 Task: For heading Arial Rounded MT Bold with Underline.  font size for heading26,  'Change the font style of data to'Browallia New.  and font size to 18,  Change the alignment of both headline & data to Align middle & Align Text left.  In the sheet  Financial Tracking Tool
Action: Mouse moved to (90, 142)
Screenshot: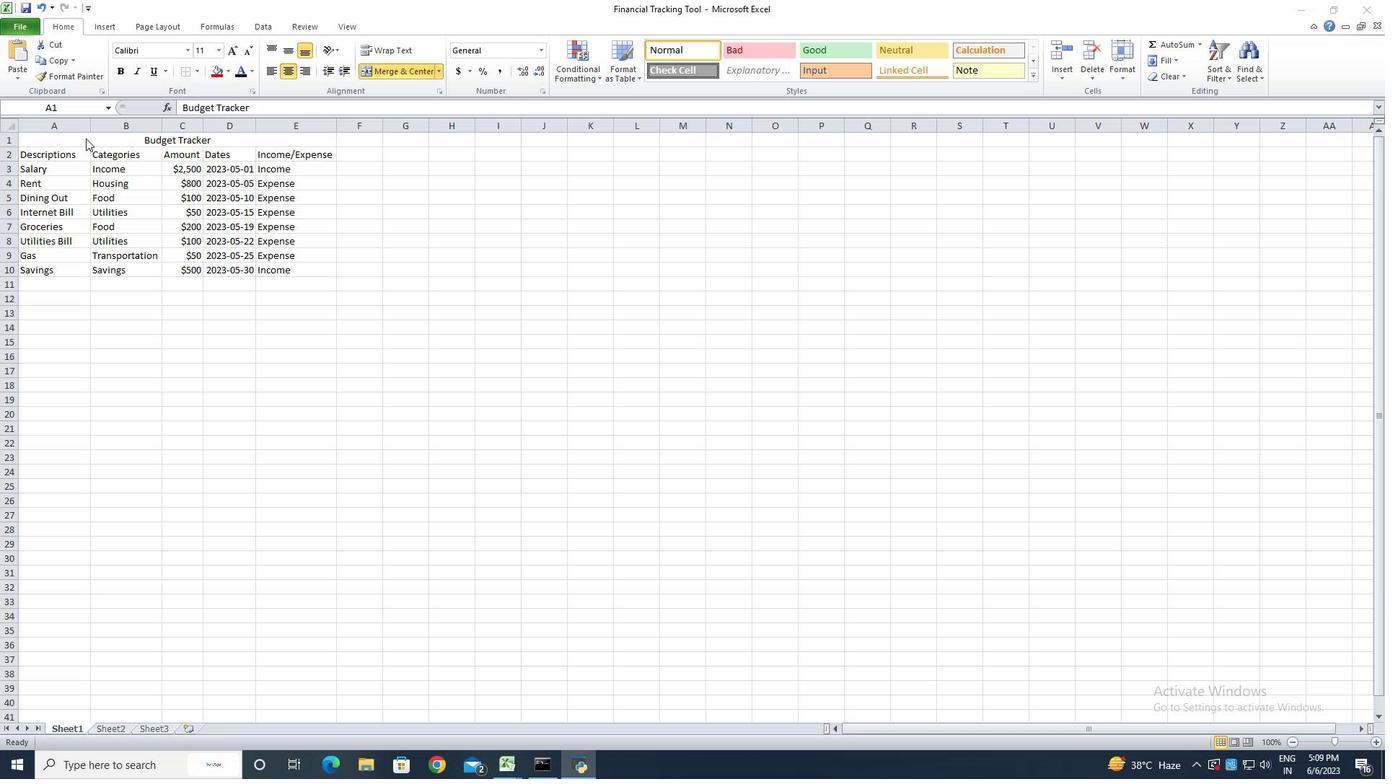 
Action: Mouse pressed left at (90, 142)
Screenshot: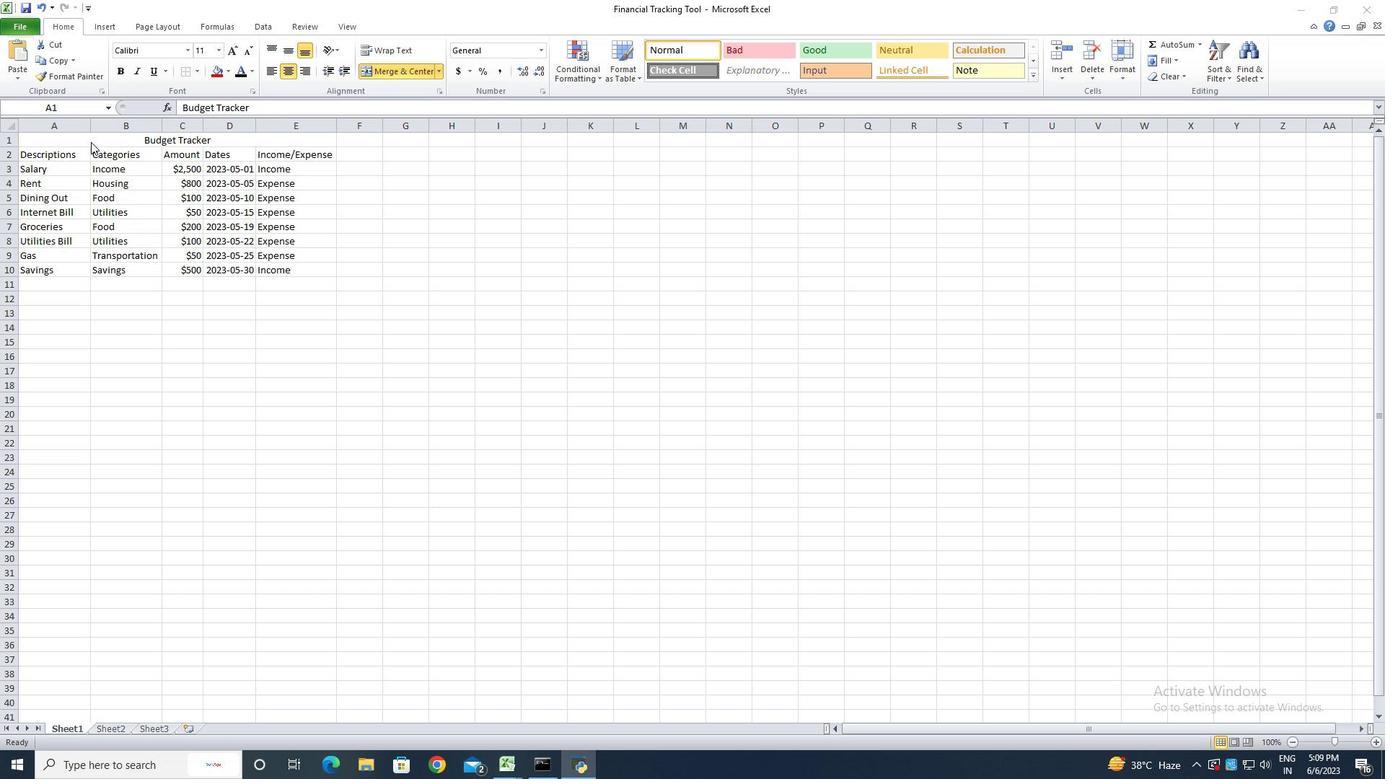 
Action: Mouse moved to (186, 51)
Screenshot: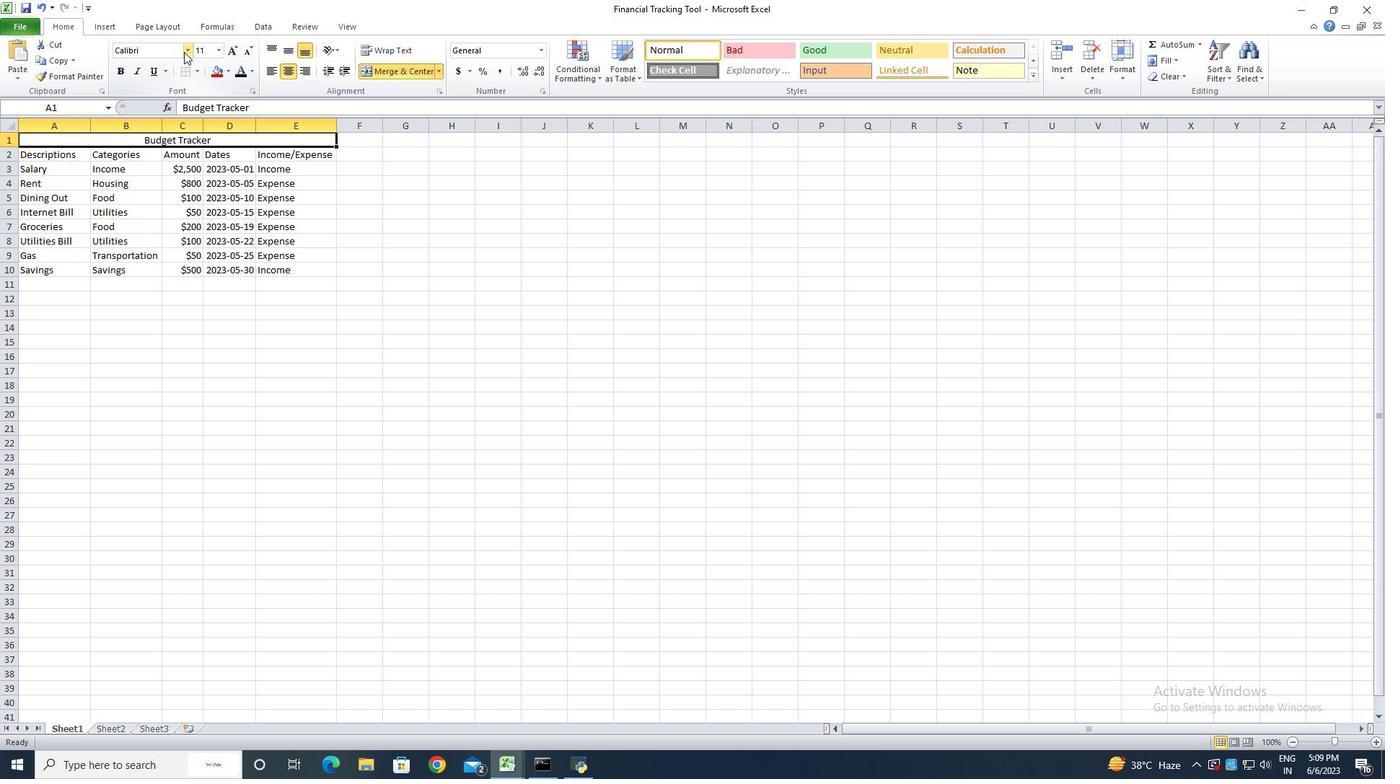 
Action: Mouse pressed left at (186, 51)
Screenshot: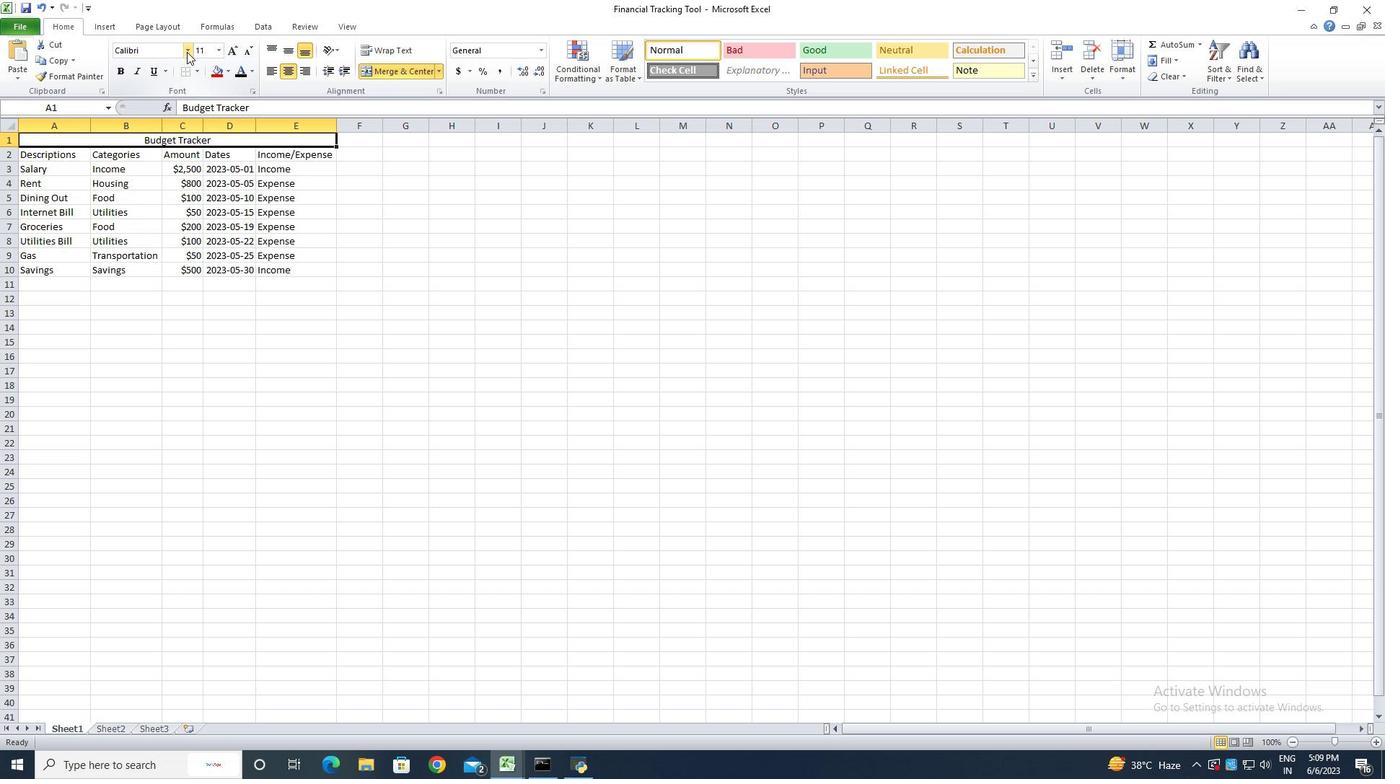 
Action: Mouse moved to (160, 164)
Screenshot: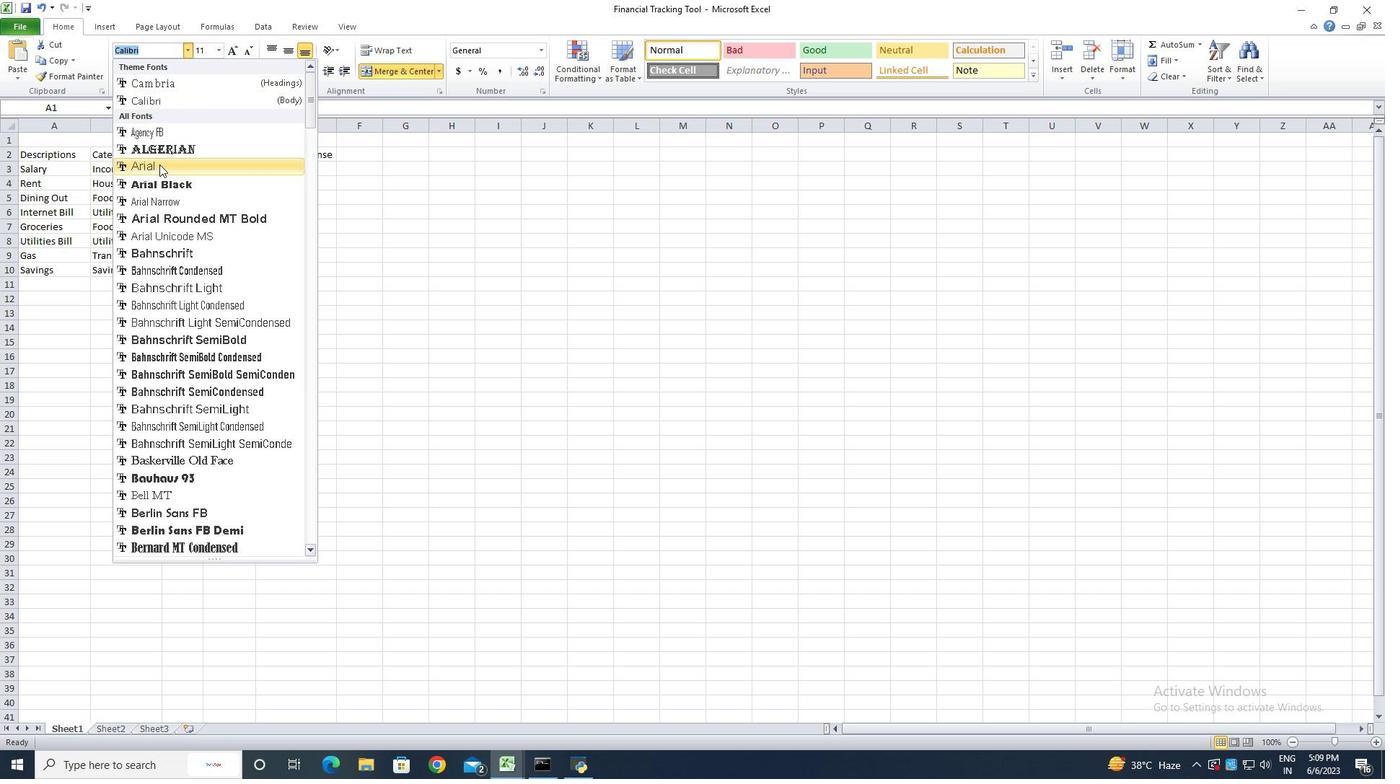 
Action: Mouse pressed left at (160, 164)
Screenshot: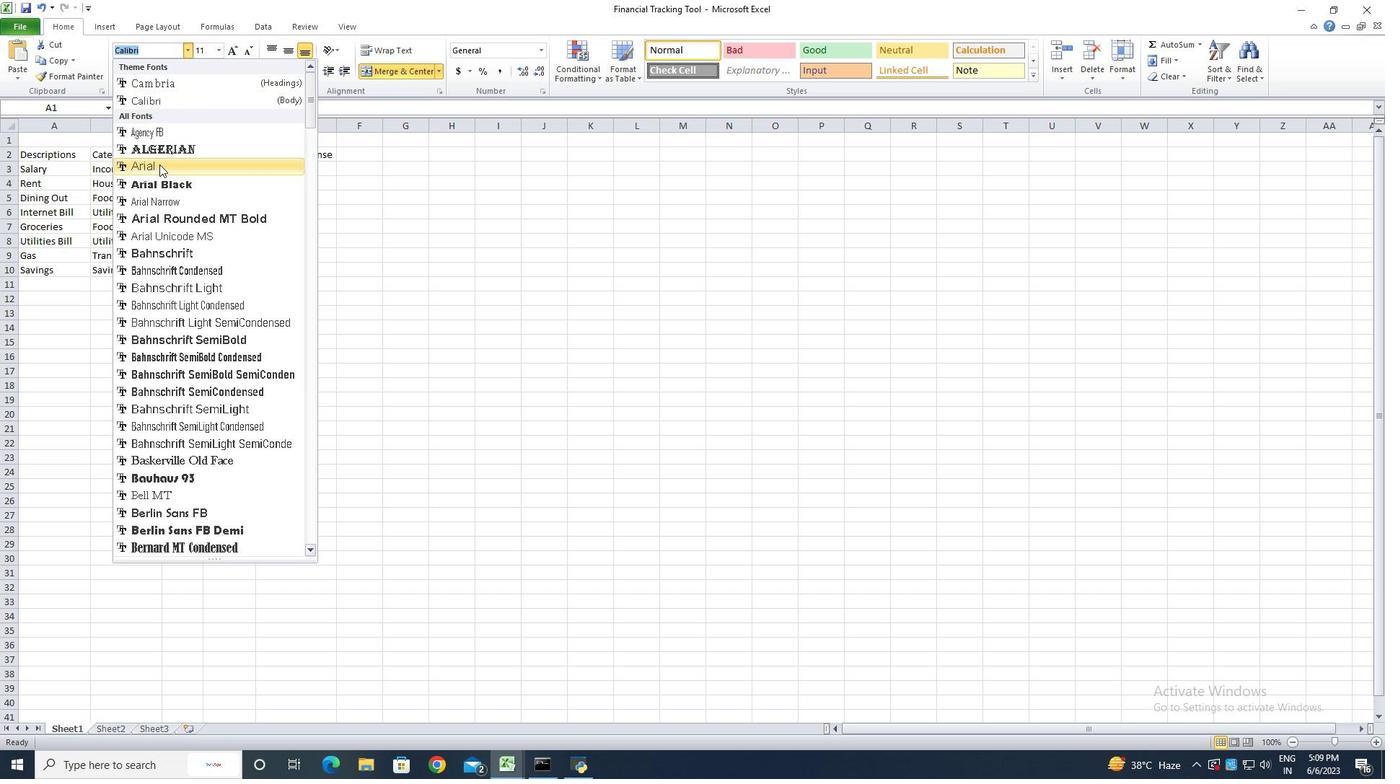 
Action: Mouse moved to (182, 53)
Screenshot: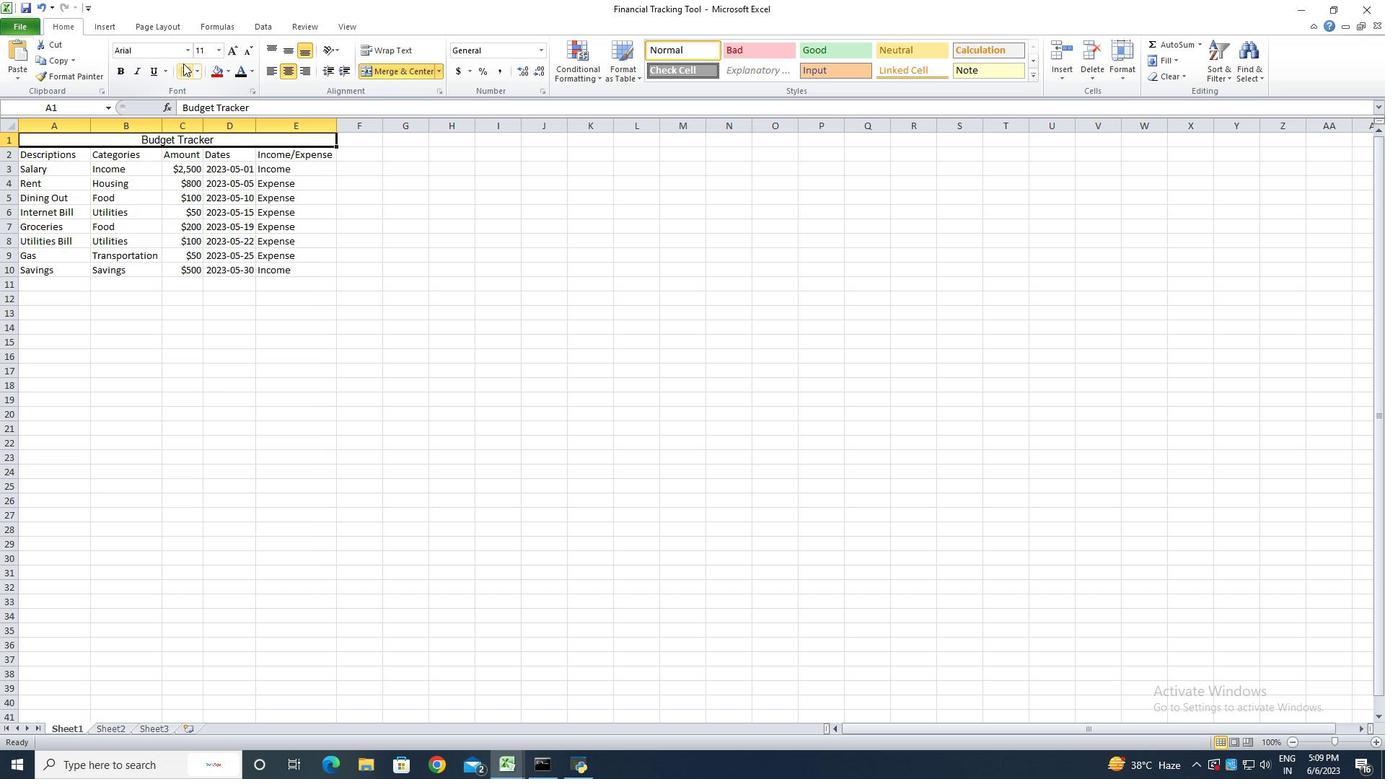 
Action: Mouse pressed left at (182, 53)
Screenshot: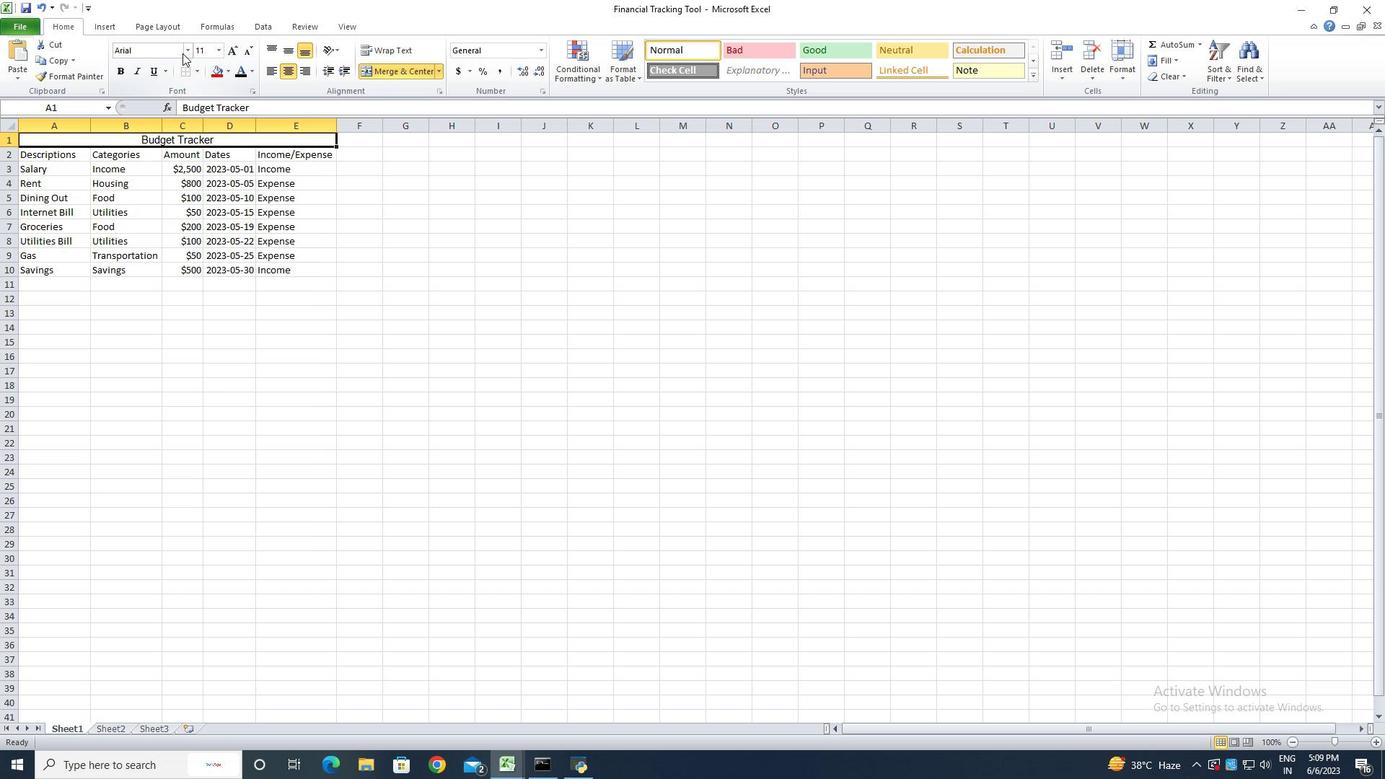 
Action: Mouse moved to (185, 49)
Screenshot: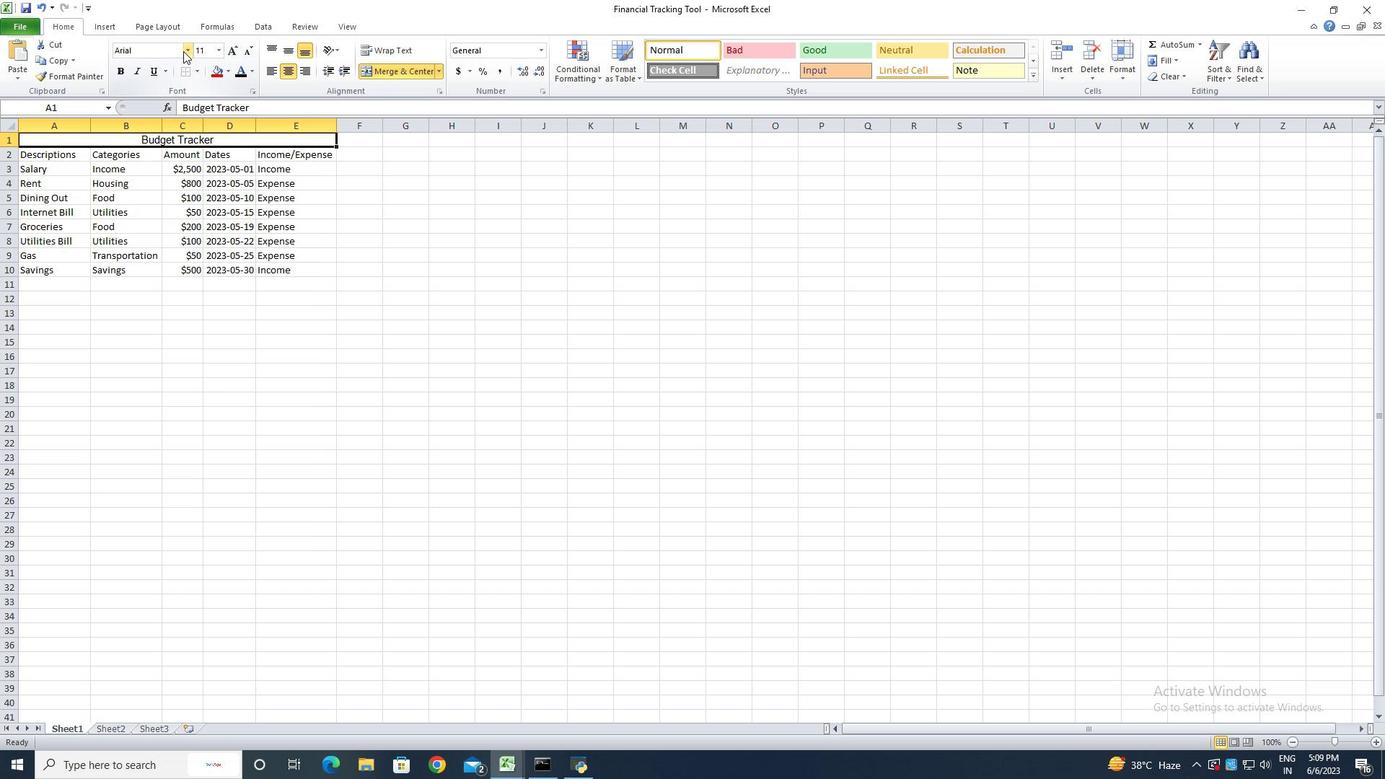 
Action: Mouse pressed left at (185, 49)
Screenshot: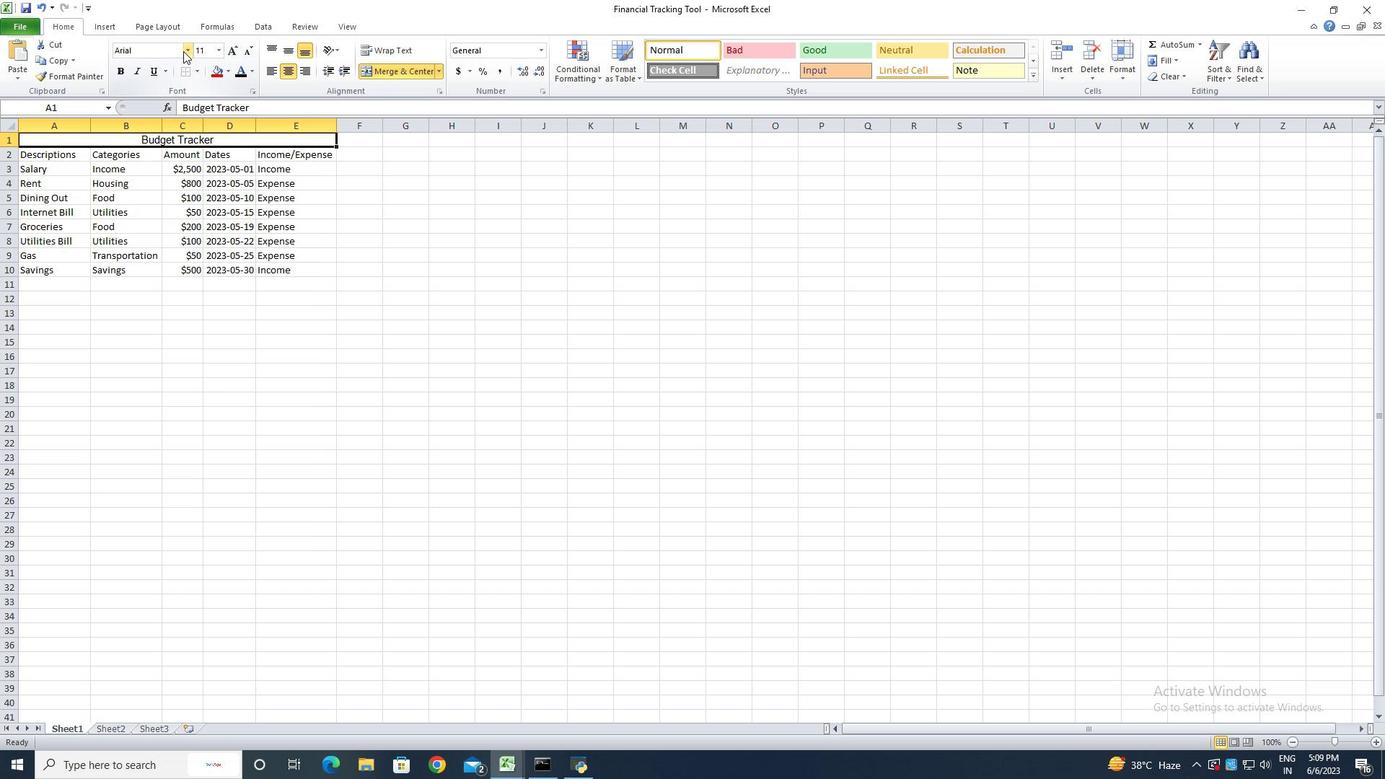 
Action: Mouse moved to (200, 220)
Screenshot: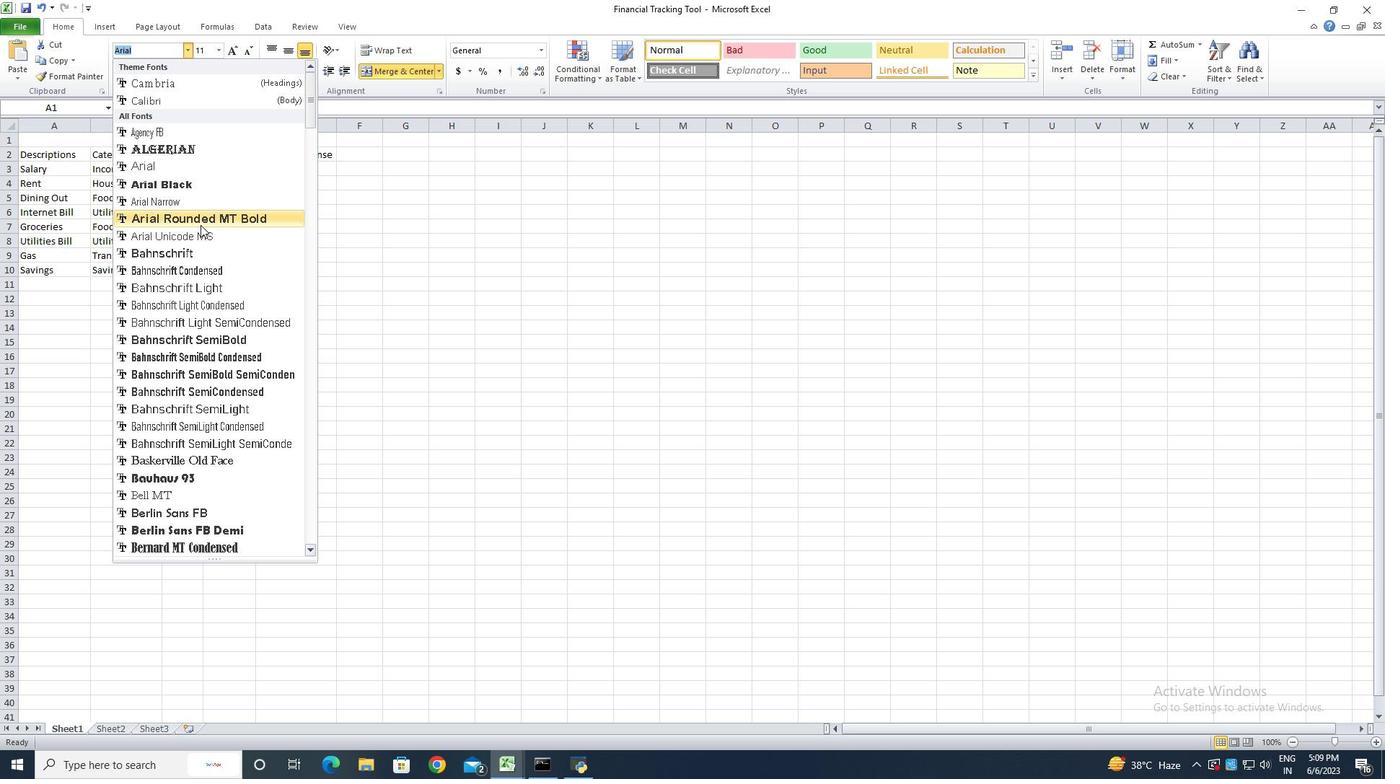 
Action: Mouse pressed left at (200, 220)
Screenshot: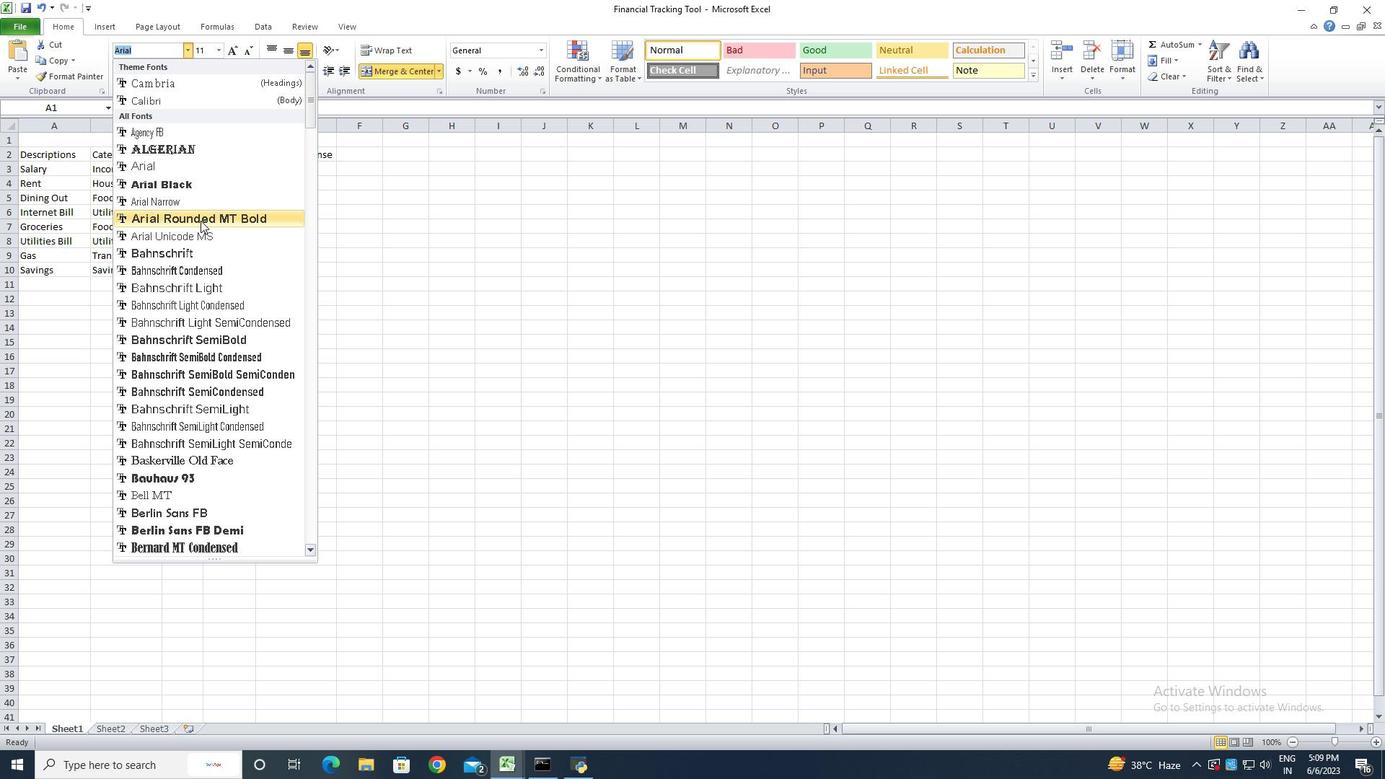 
Action: Mouse moved to (235, 49)
Screenshot: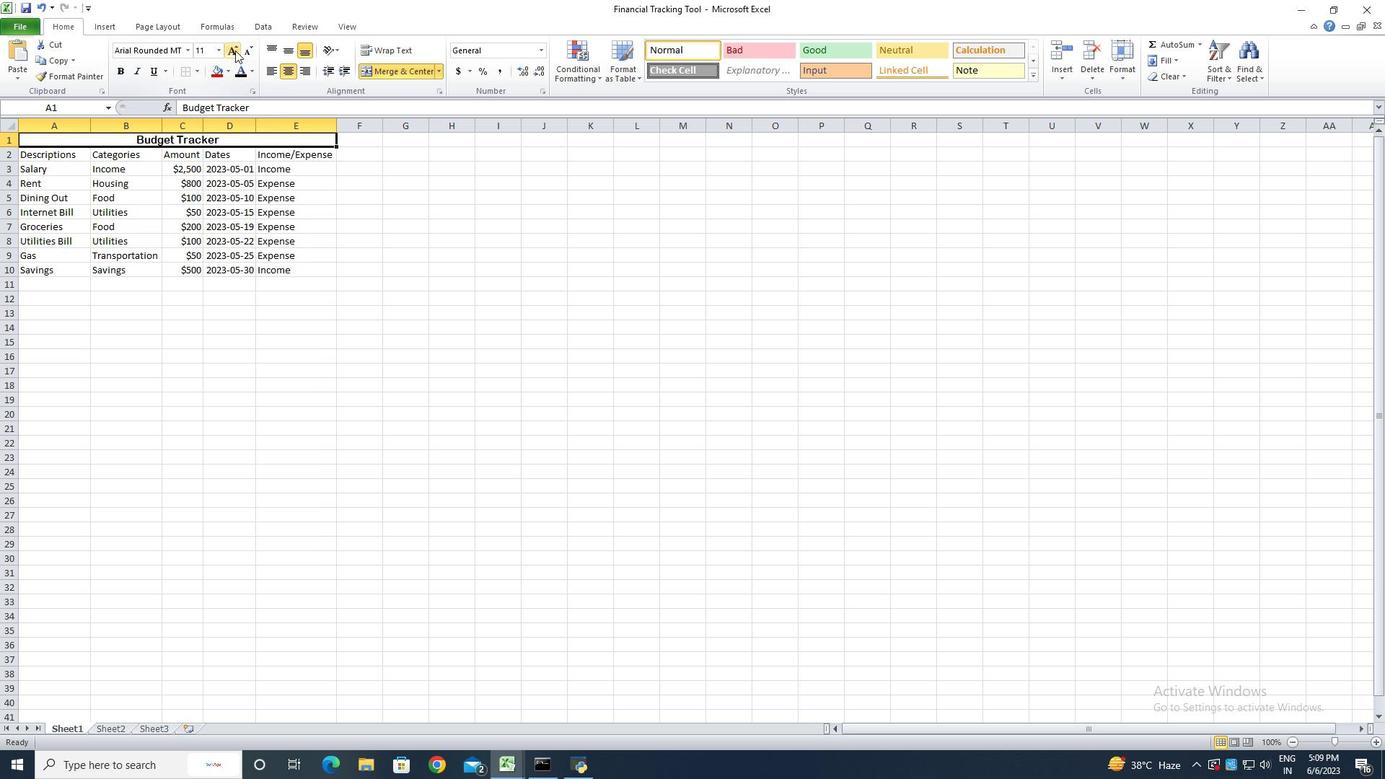 
Action: Mouse pressed left at (235, 49)
Screenshot: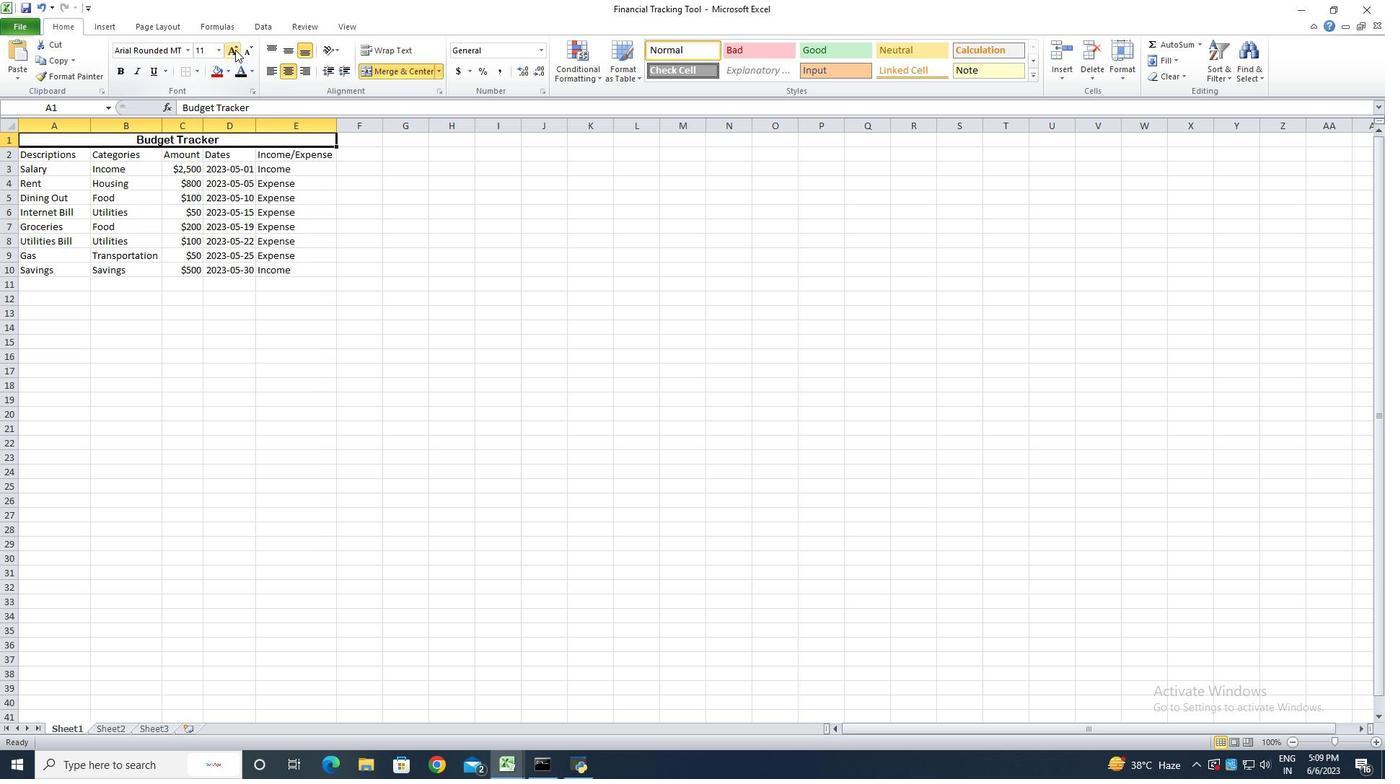 
Action: Mouse pressed left at (235, 49)
Screenshot: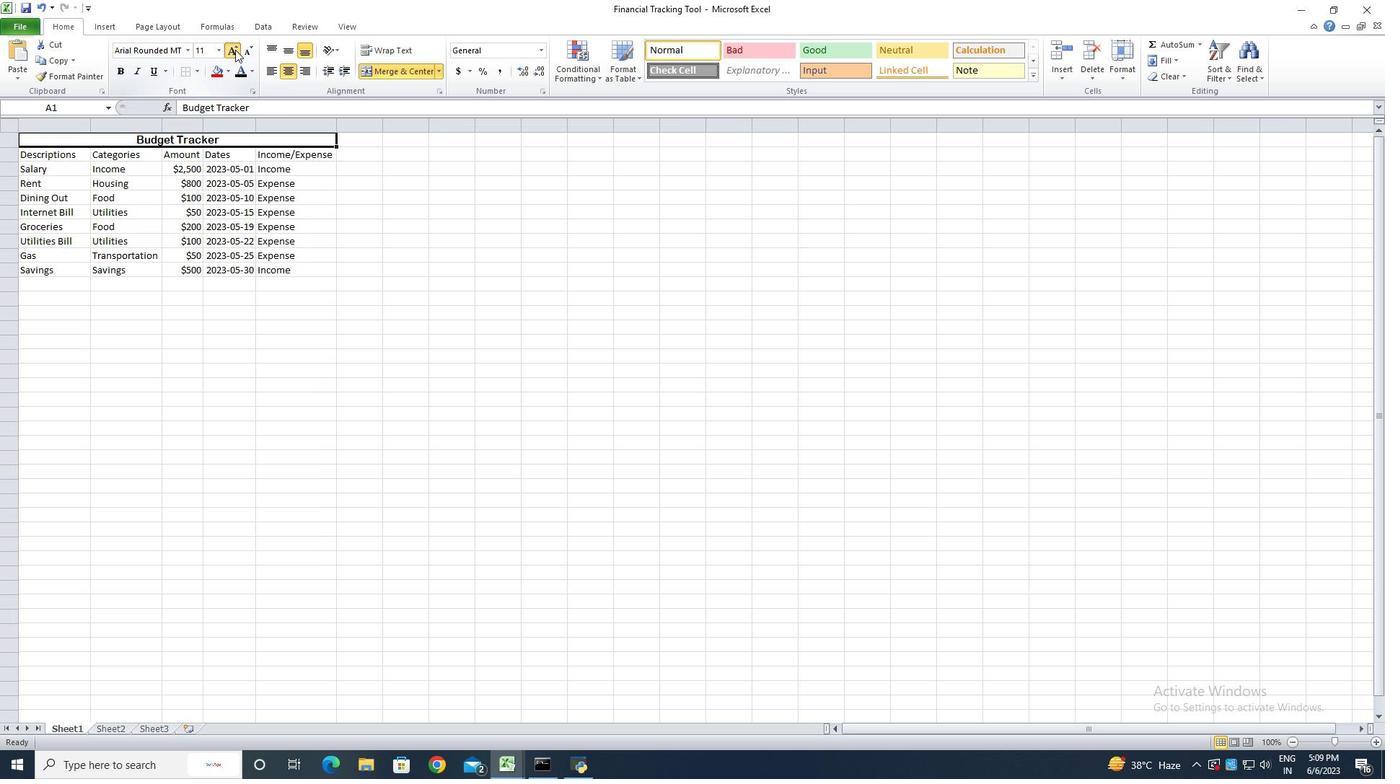 
Action: Mouse pressed left at (235, 49)
Screenshot: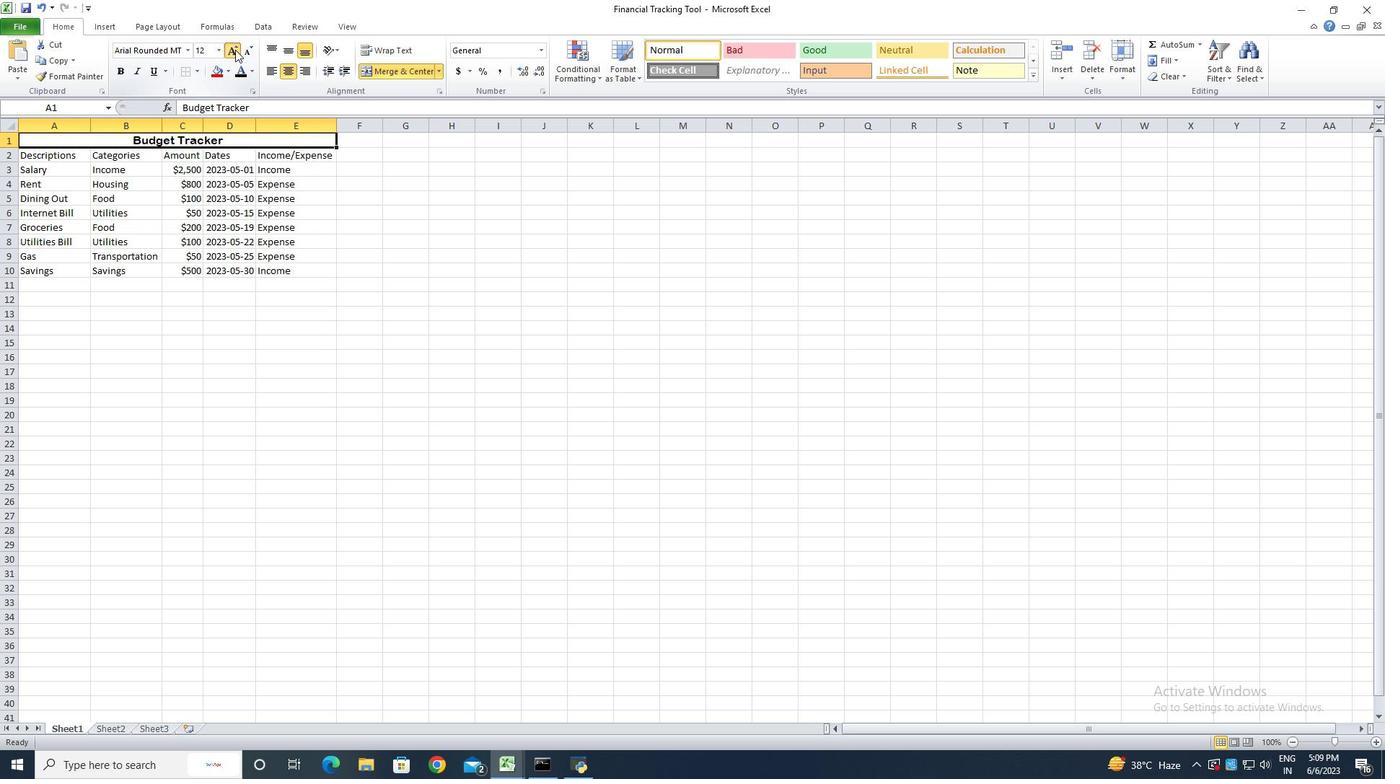 
Action: Mouse moved to (236, 49)
Screenshot: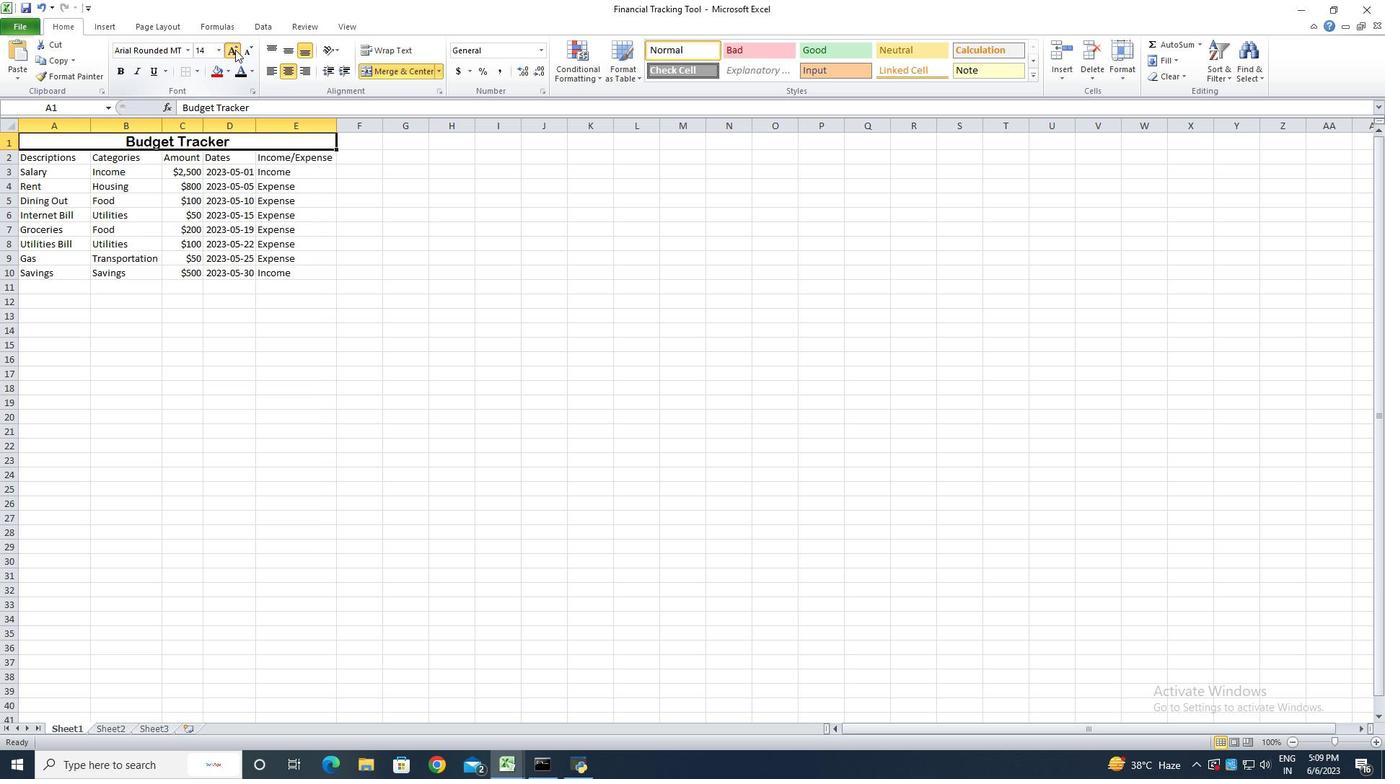 
Action: Mouse pressed left at (236, 49)
Screenshot: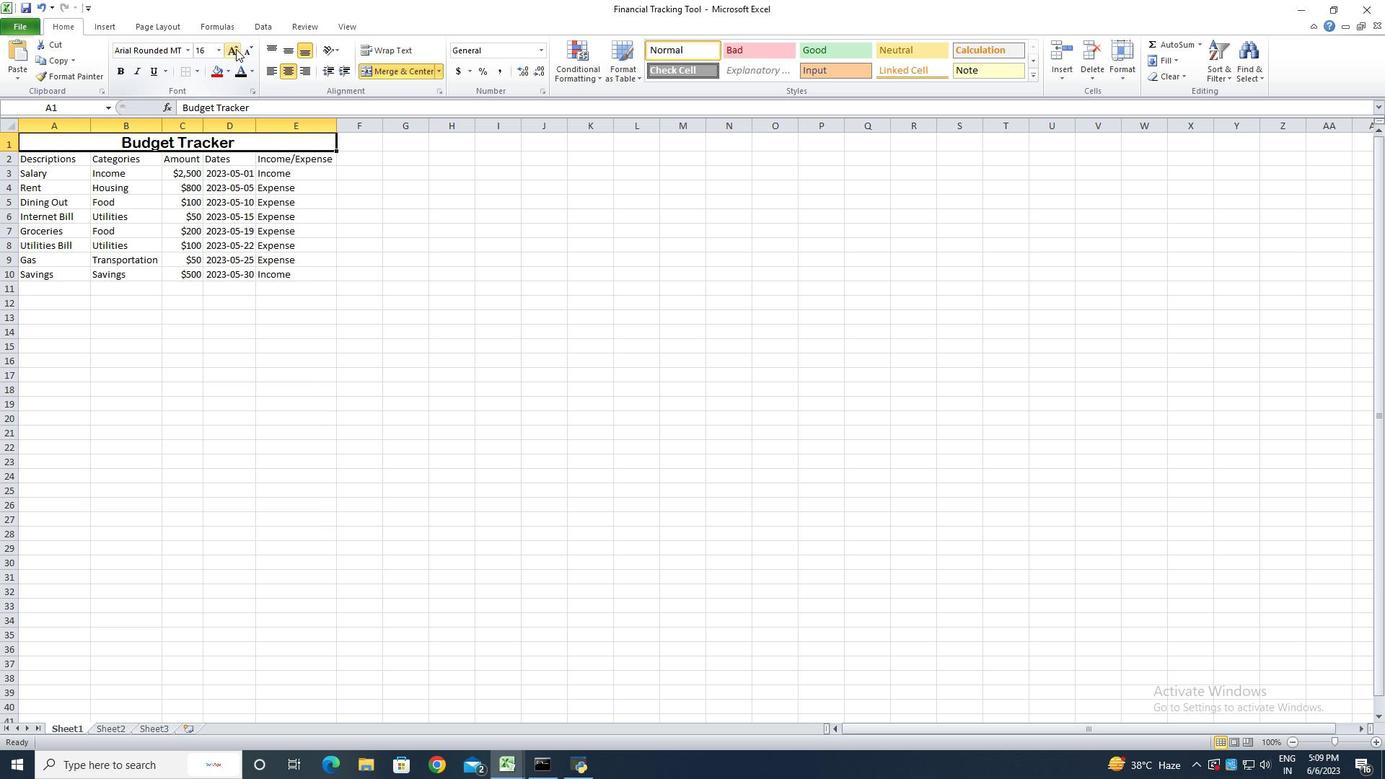 
Action: Mouse pressed left at (236, 49)
Screenshot: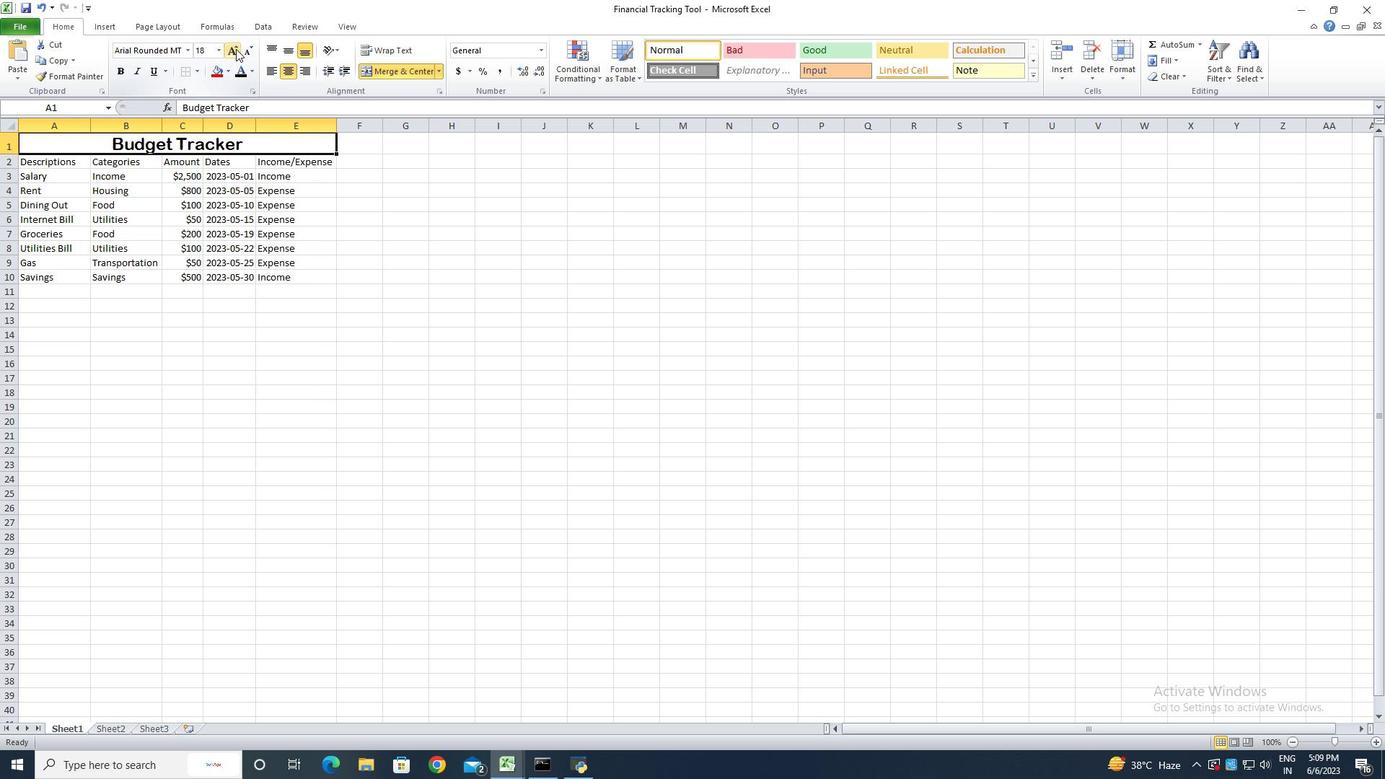 
Action: Mouse pressed left at (236, 49)
Screenshot: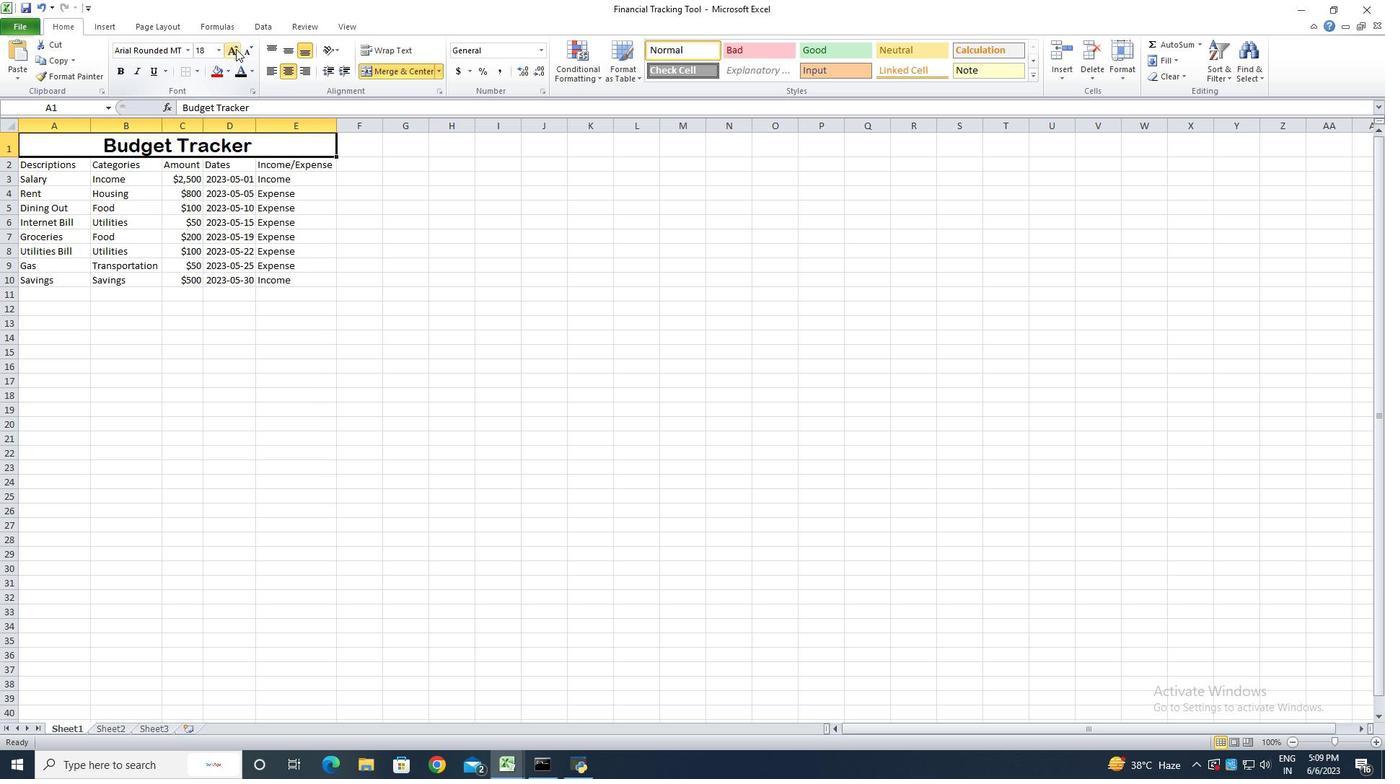 
Action: Mouse pressed left at (236, 49)
Screenshot: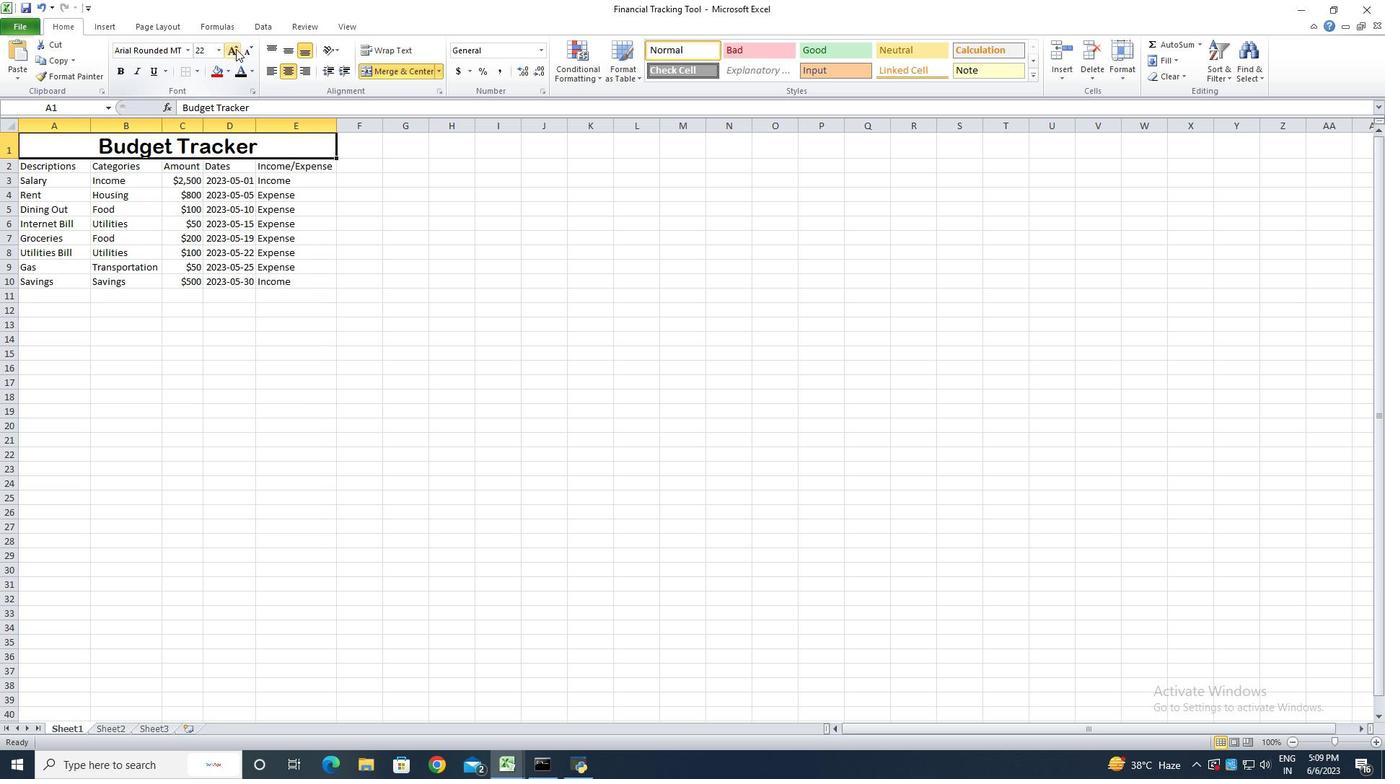 
Action: Mouse pressed left at (236, 49)
Screenshot: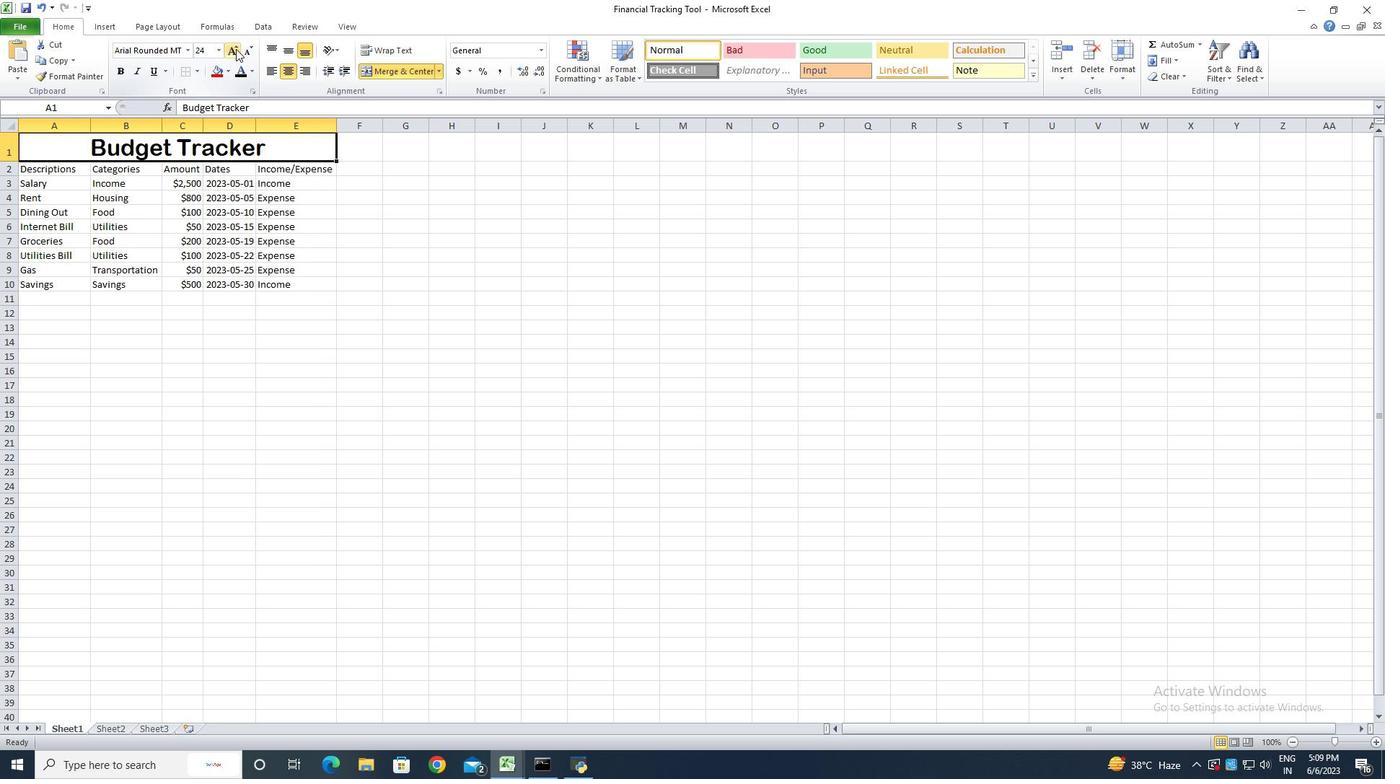 
Action: Mouse moved to (51, 175)
Screenshot: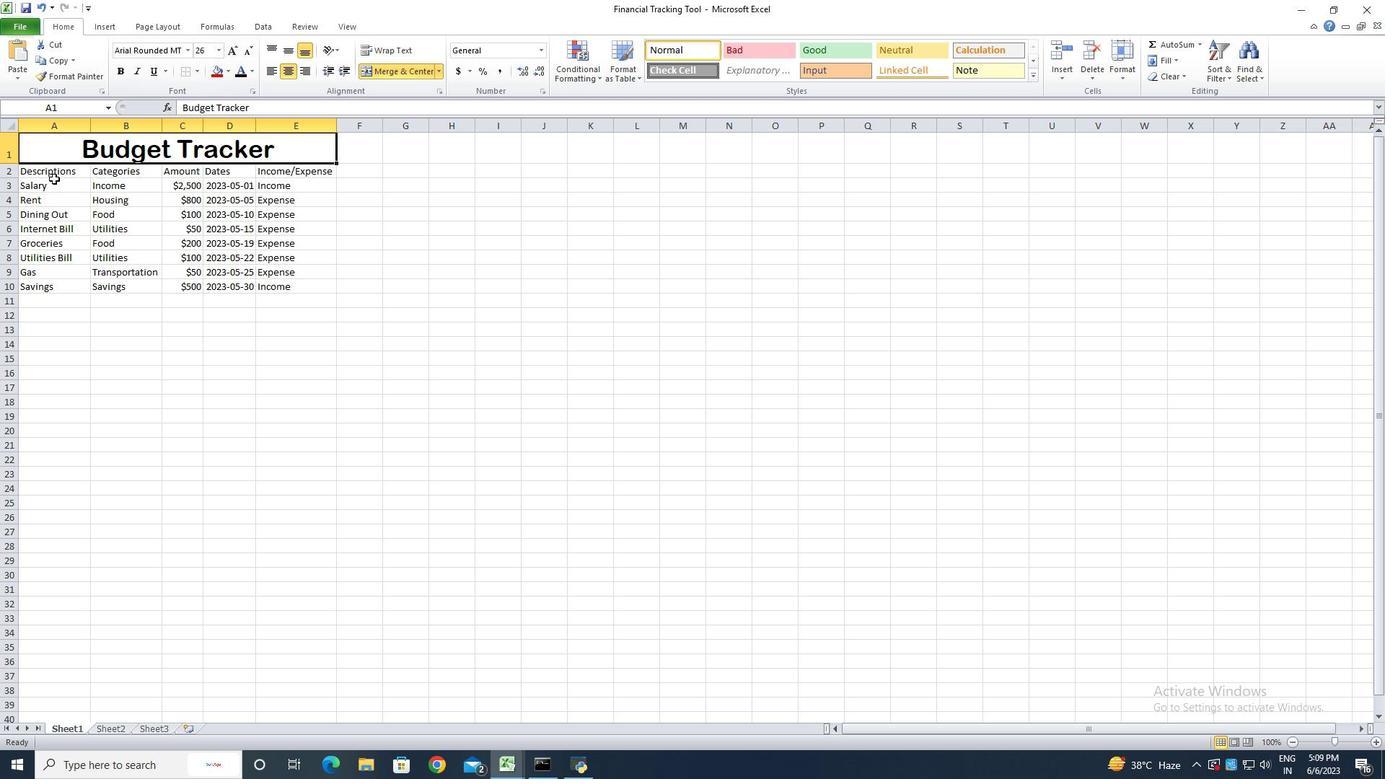 
Action: Mouse pressed left at (51, 175)
Screenshot: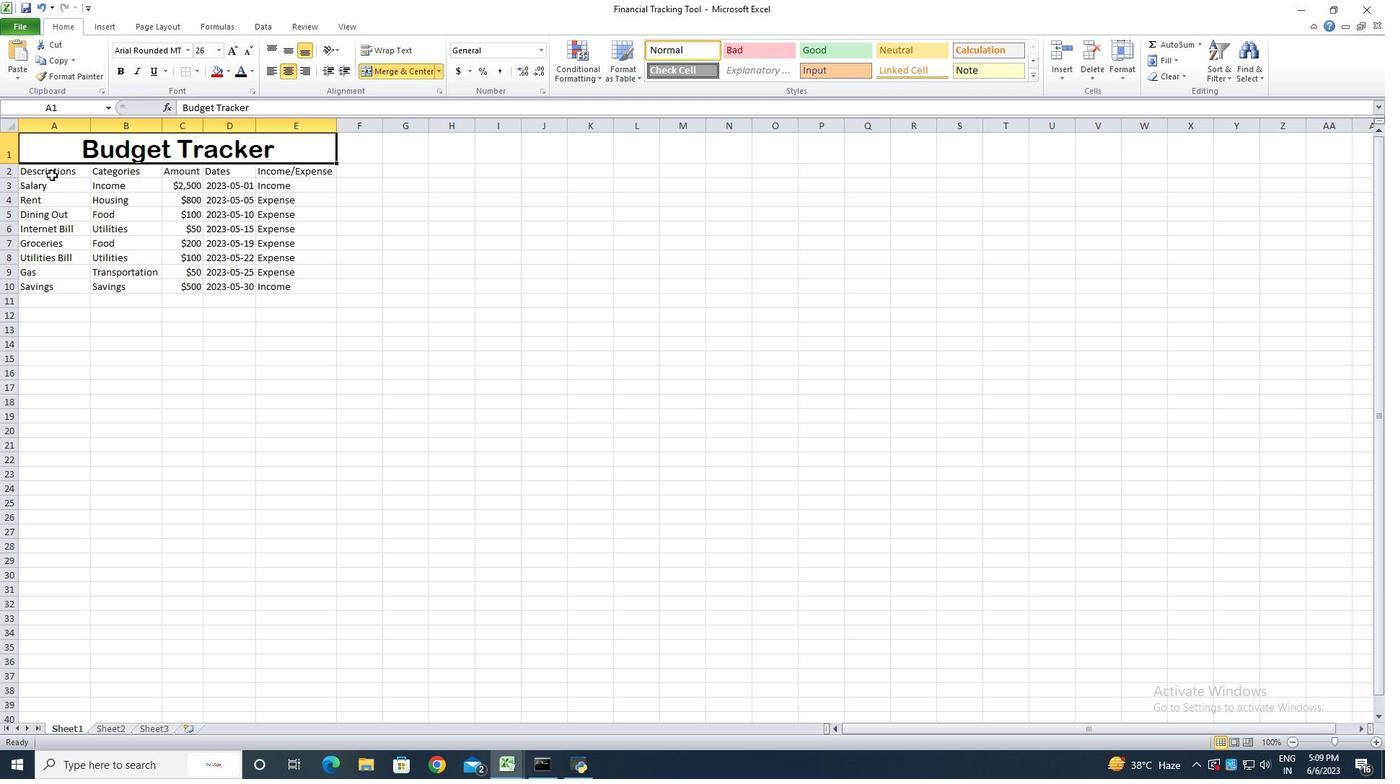 
Action: Mouse moved to (187, 56)
Screenshot: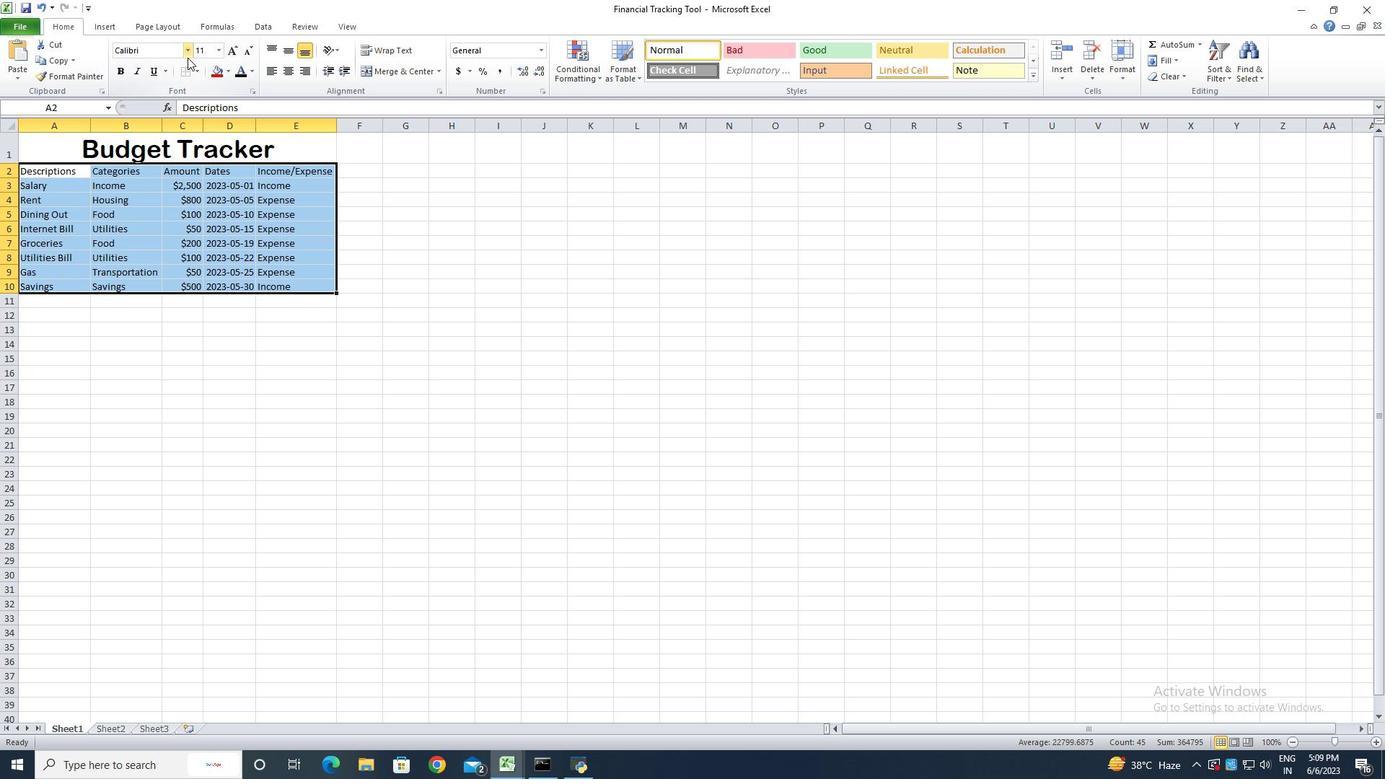 
Action: Mouse pressed left at (187, 56)
Screenshot: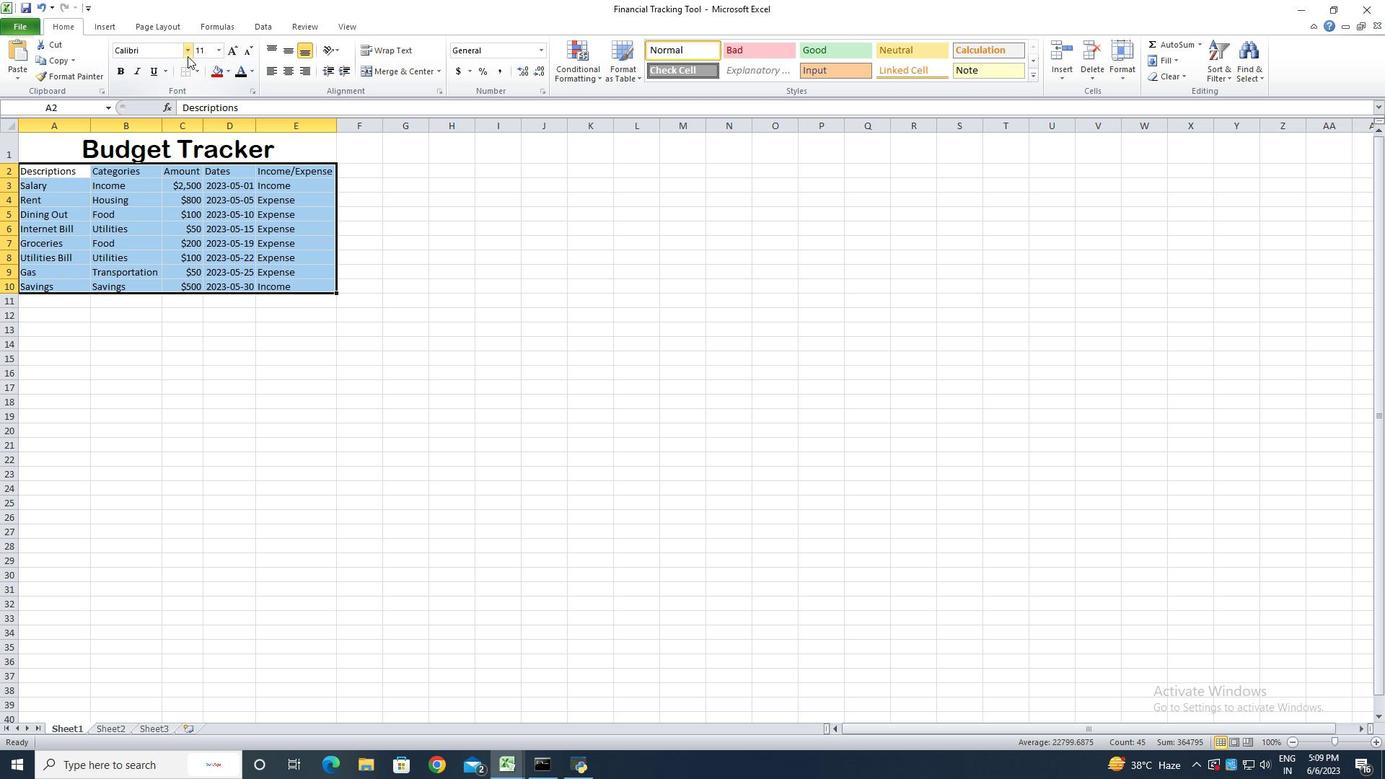 
Action: Mouse moved to (187, 54)
Screenshot: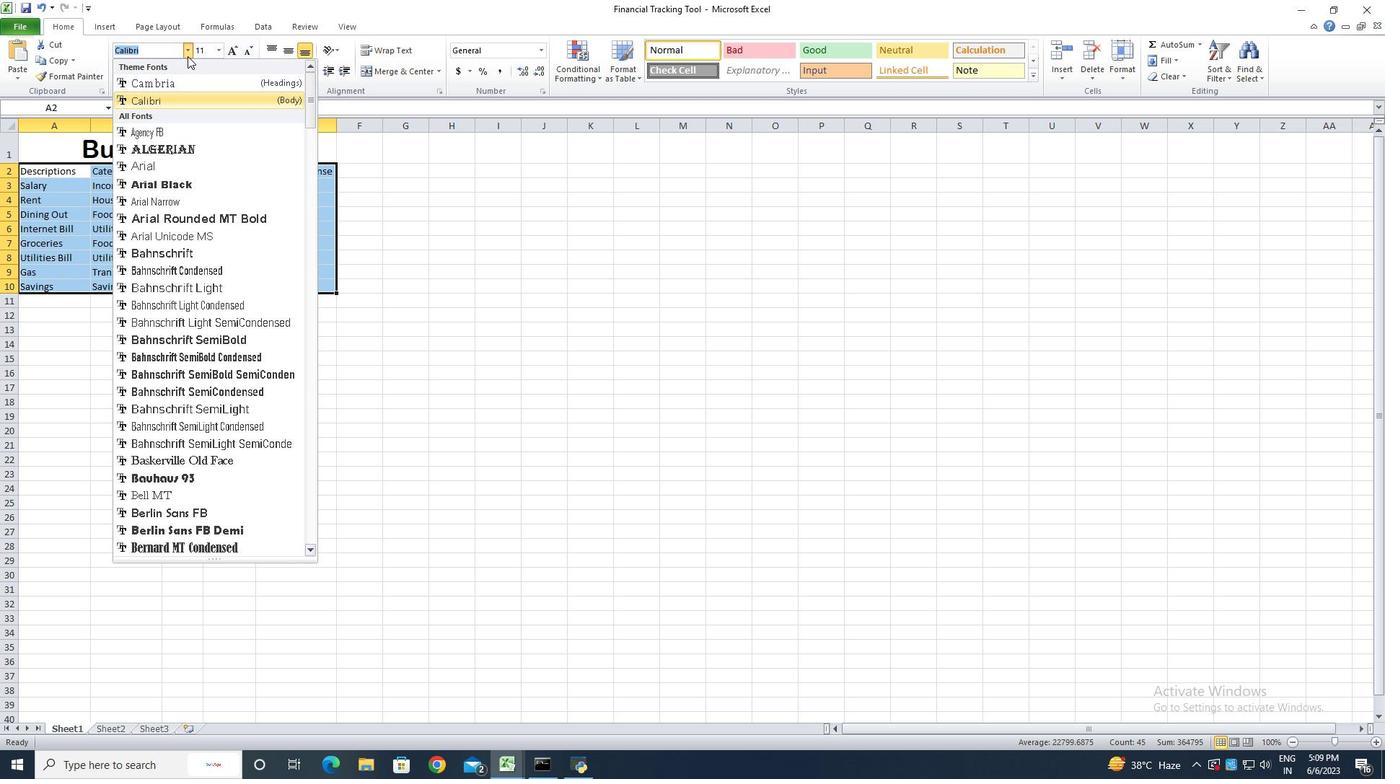 
Action: Key pressed <Key.shift>BRowallia<Key.space><Key.shift>New<Key.enter>
Screenshot: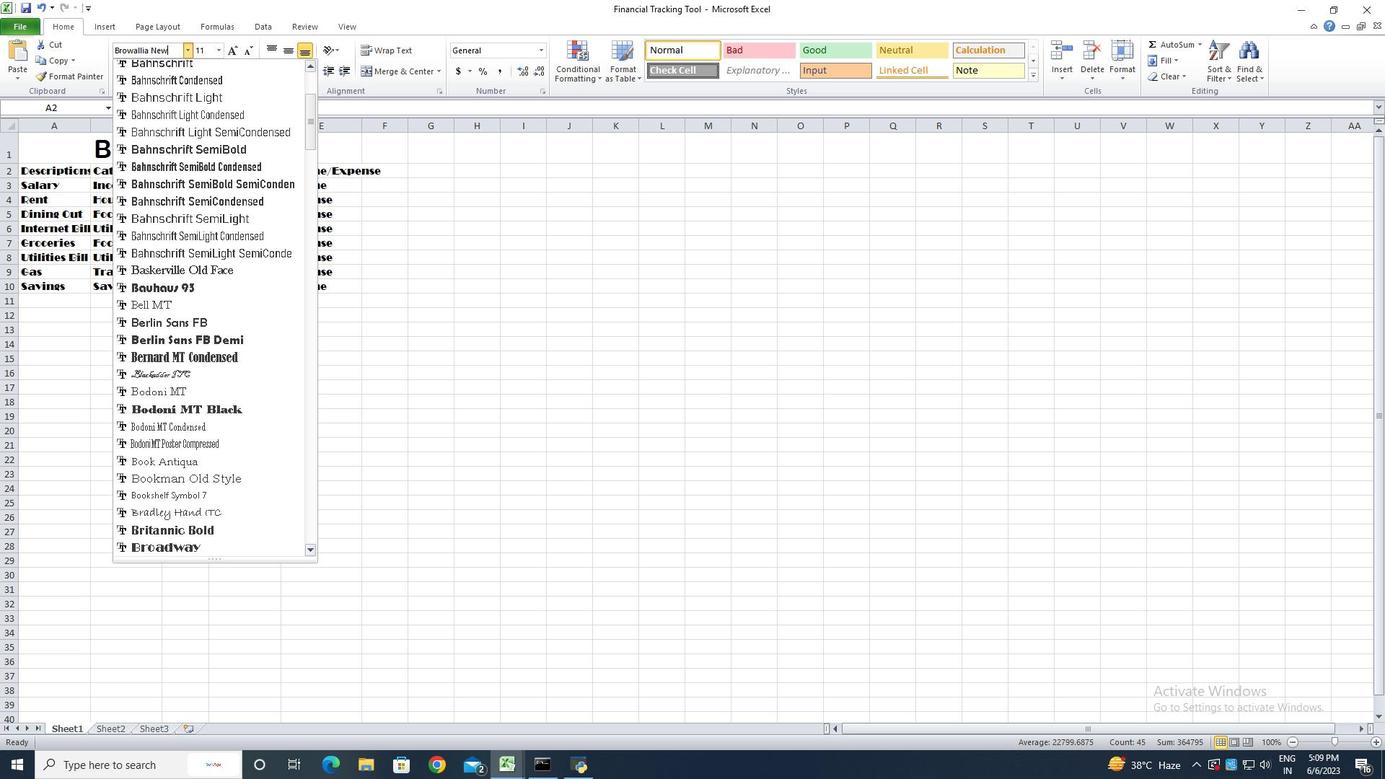 
Action: Mouse moved to (236, 54)
Screenshot: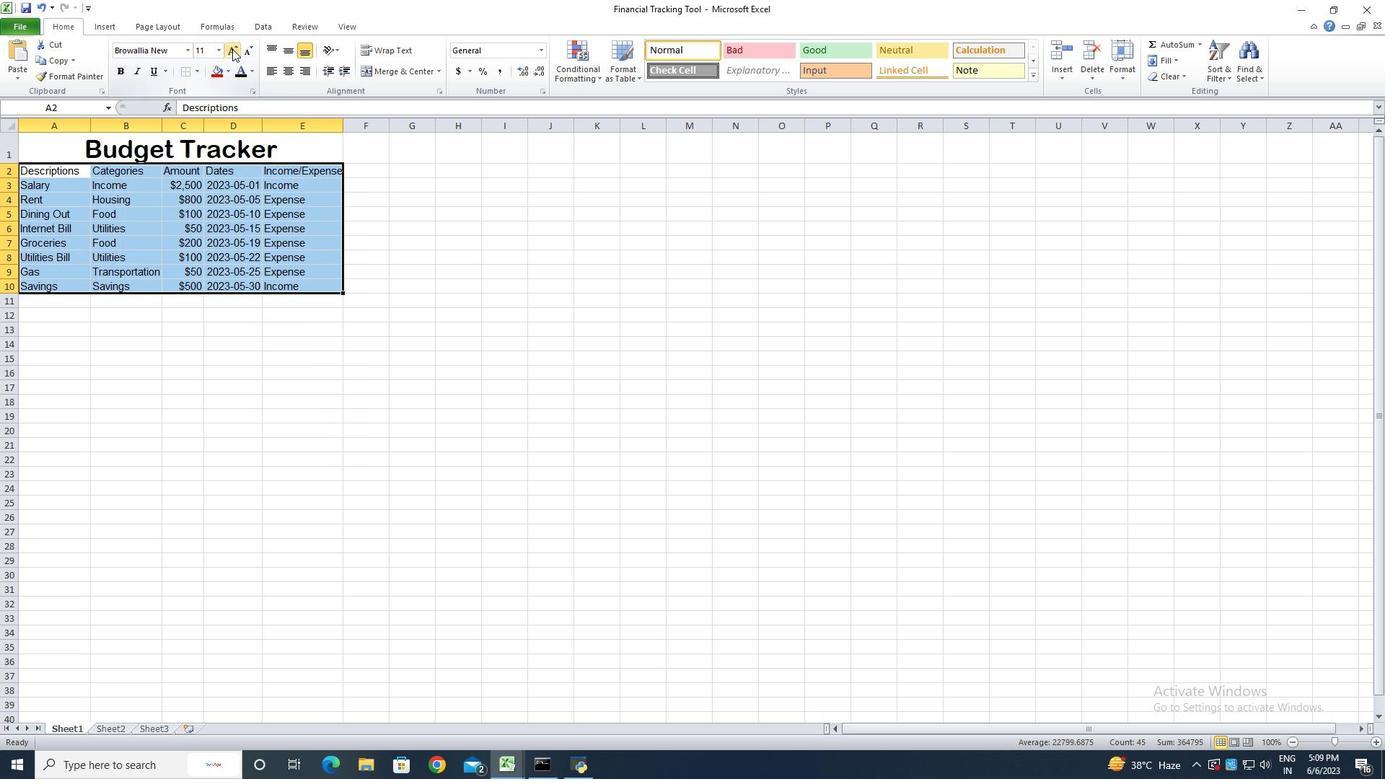 
Action: Mouse pressed left at (236, 54)
Screenshot: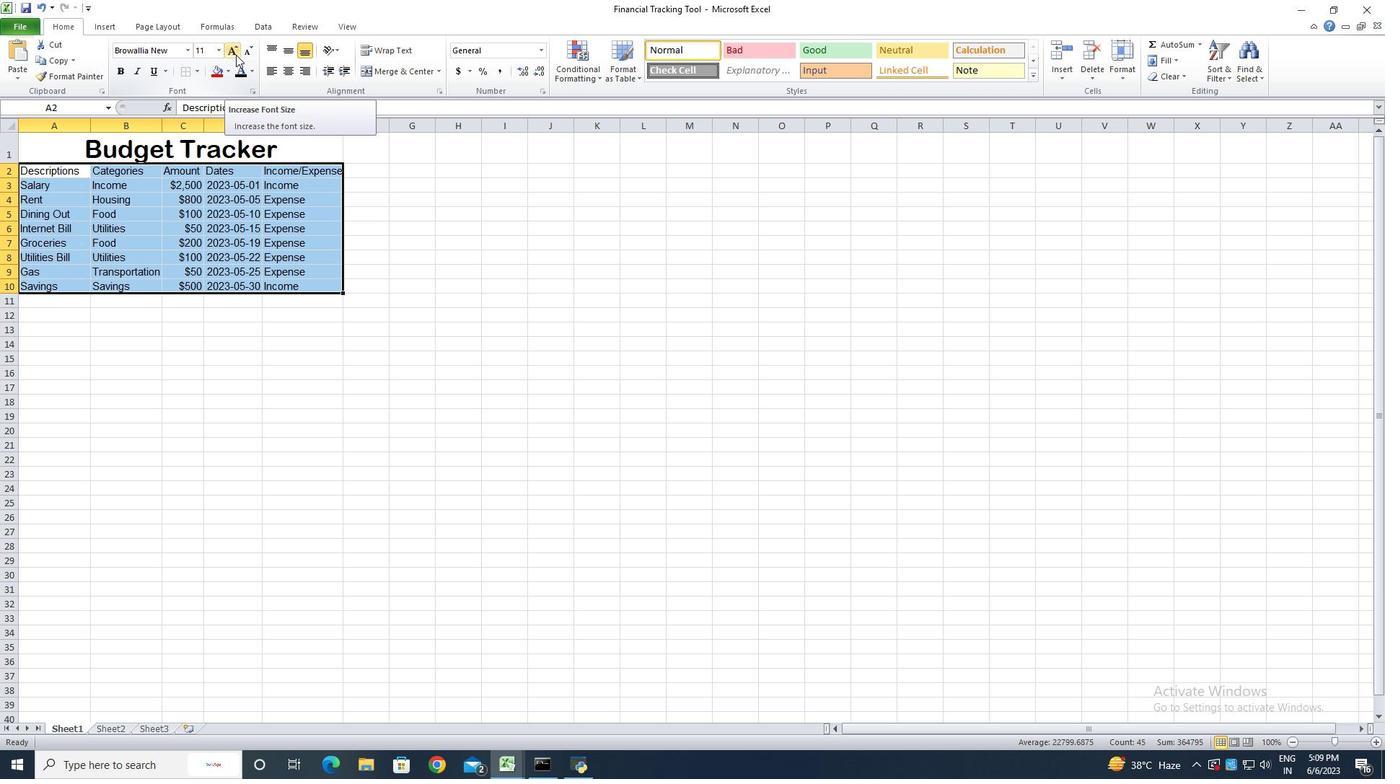
Action: Mouse pressed left at (236, 54)
Screenshot: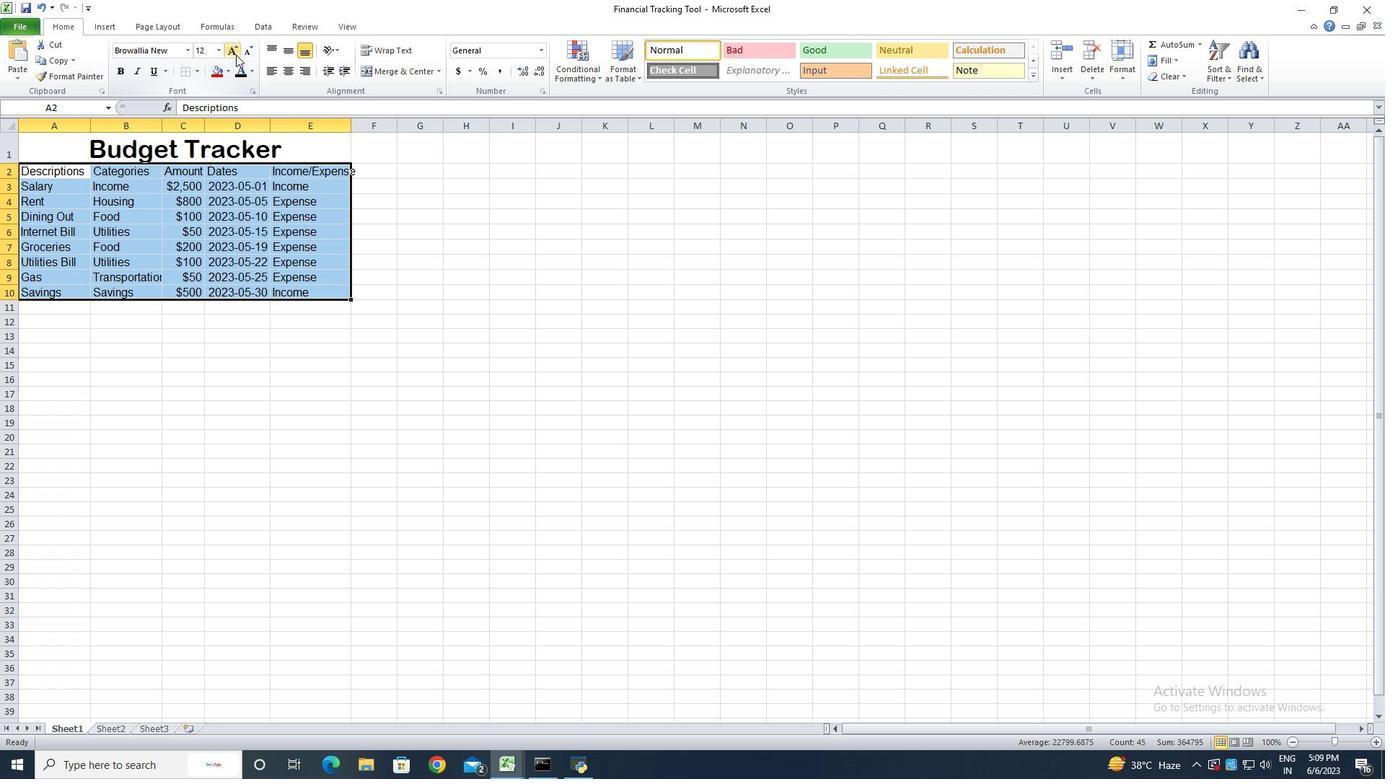 
Action: Mouse pressed left at (236, 54)
Screenshot: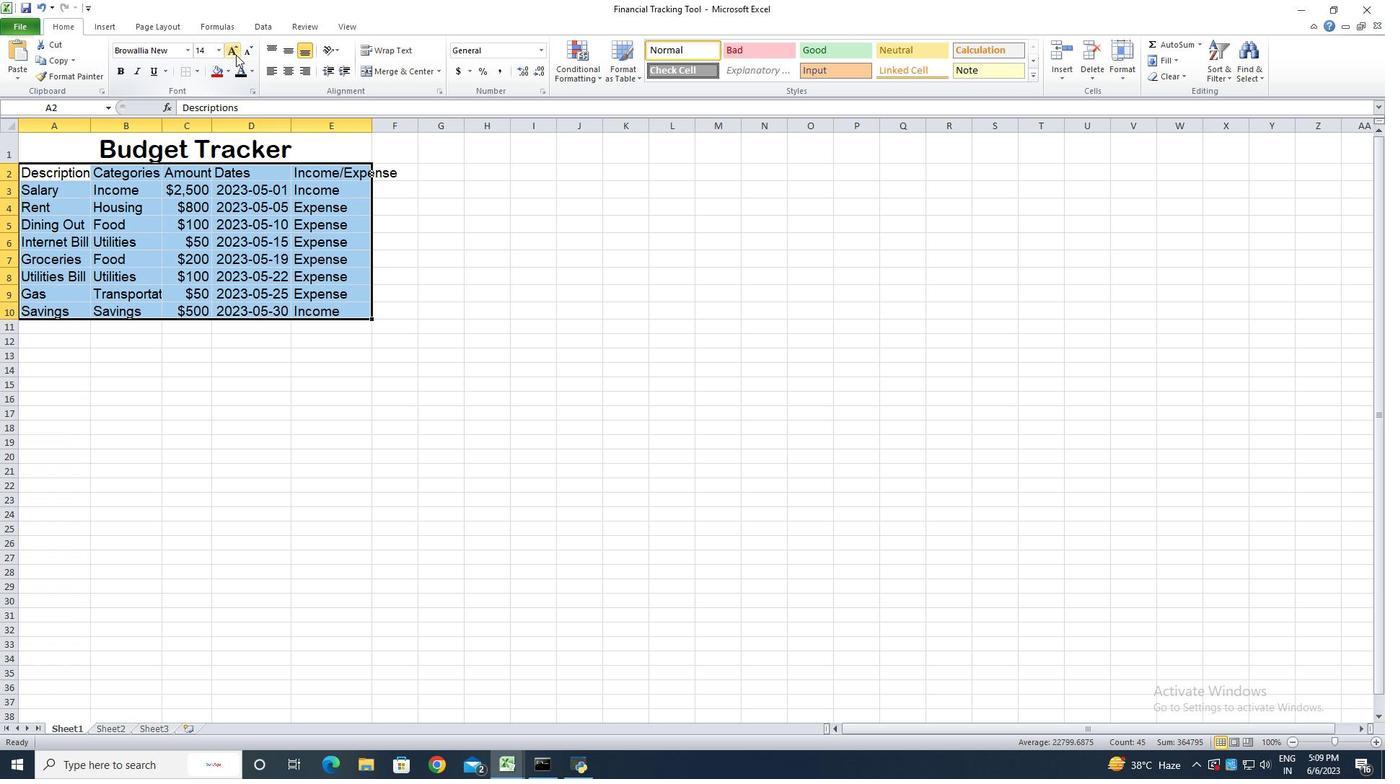 
Action: Mouse pressed left at (236, 54)
Screenshot: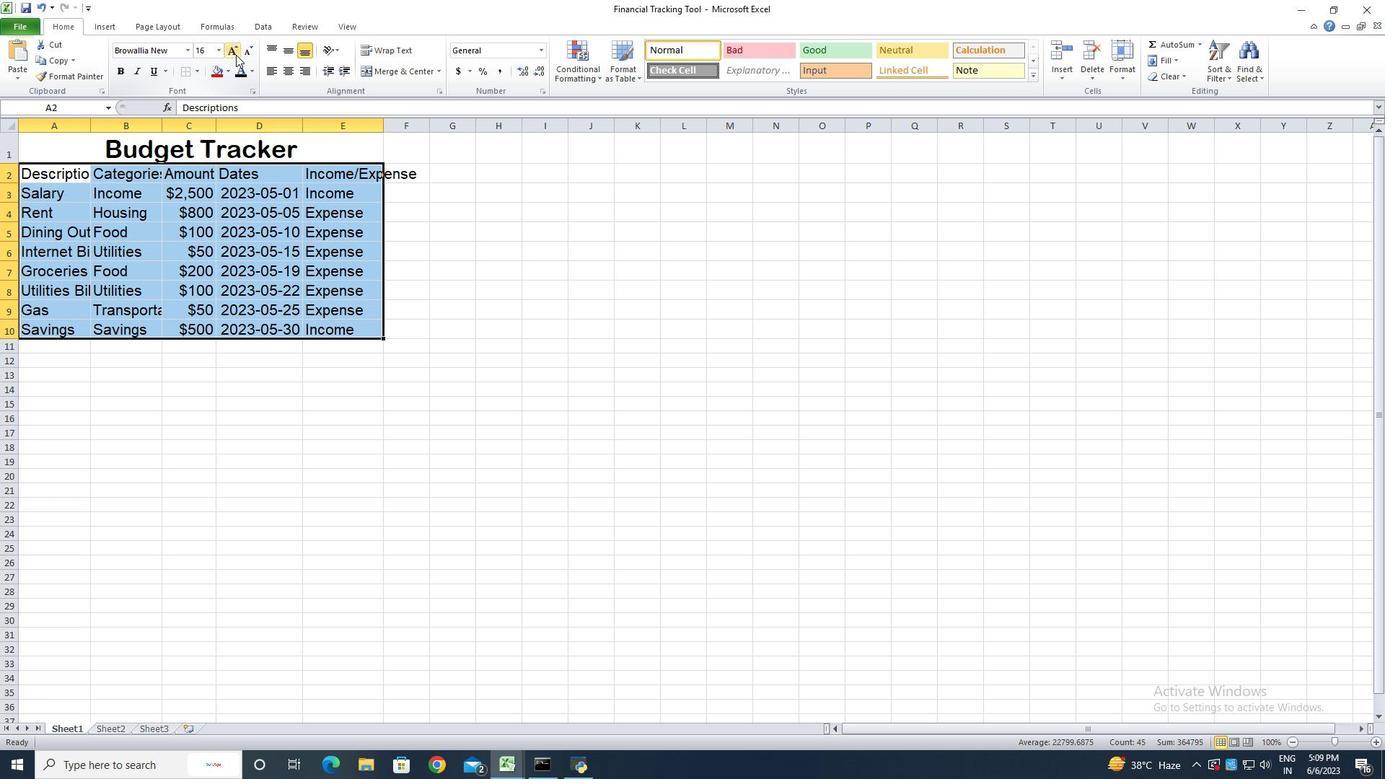 
Action: Mouse moved to (142, 407)
Screenshot: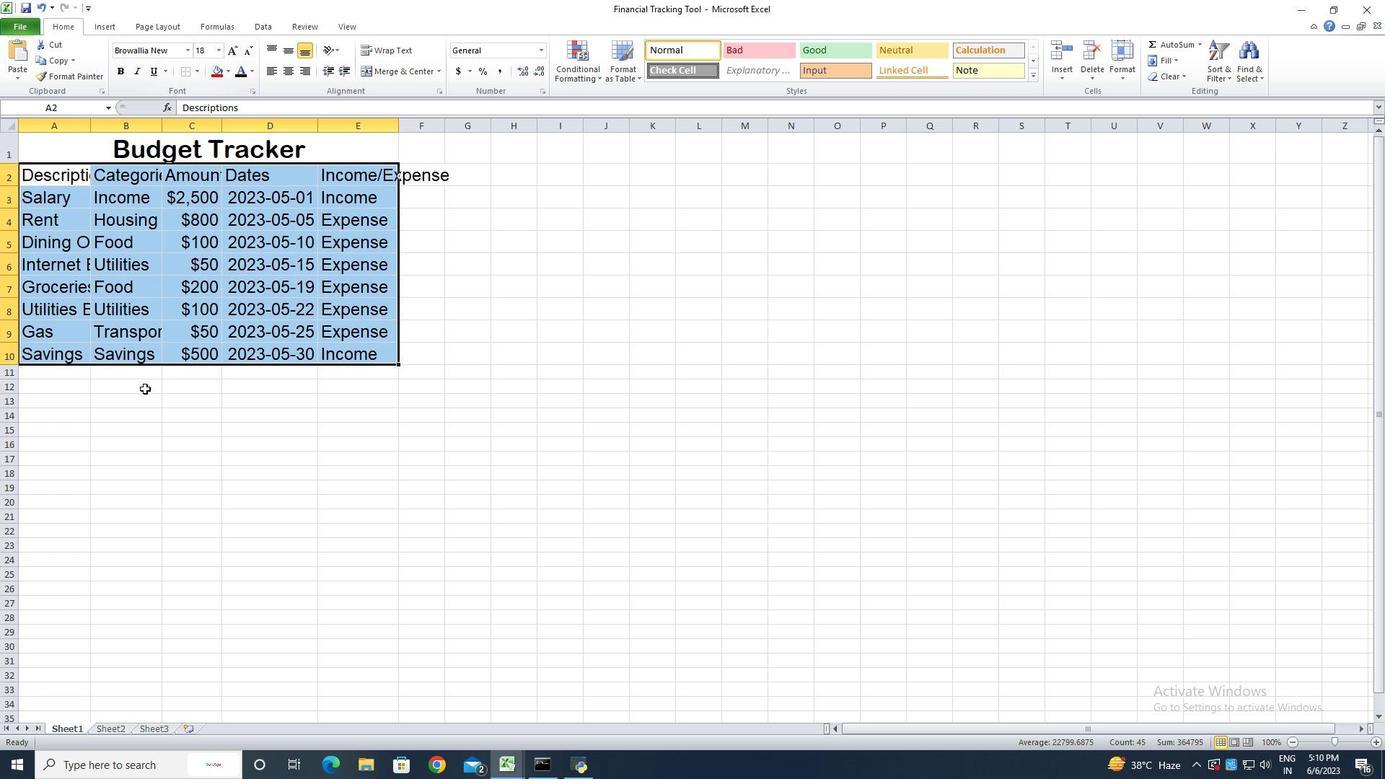 
Action: Mouse pressed left at (142, 407)
Screenshot: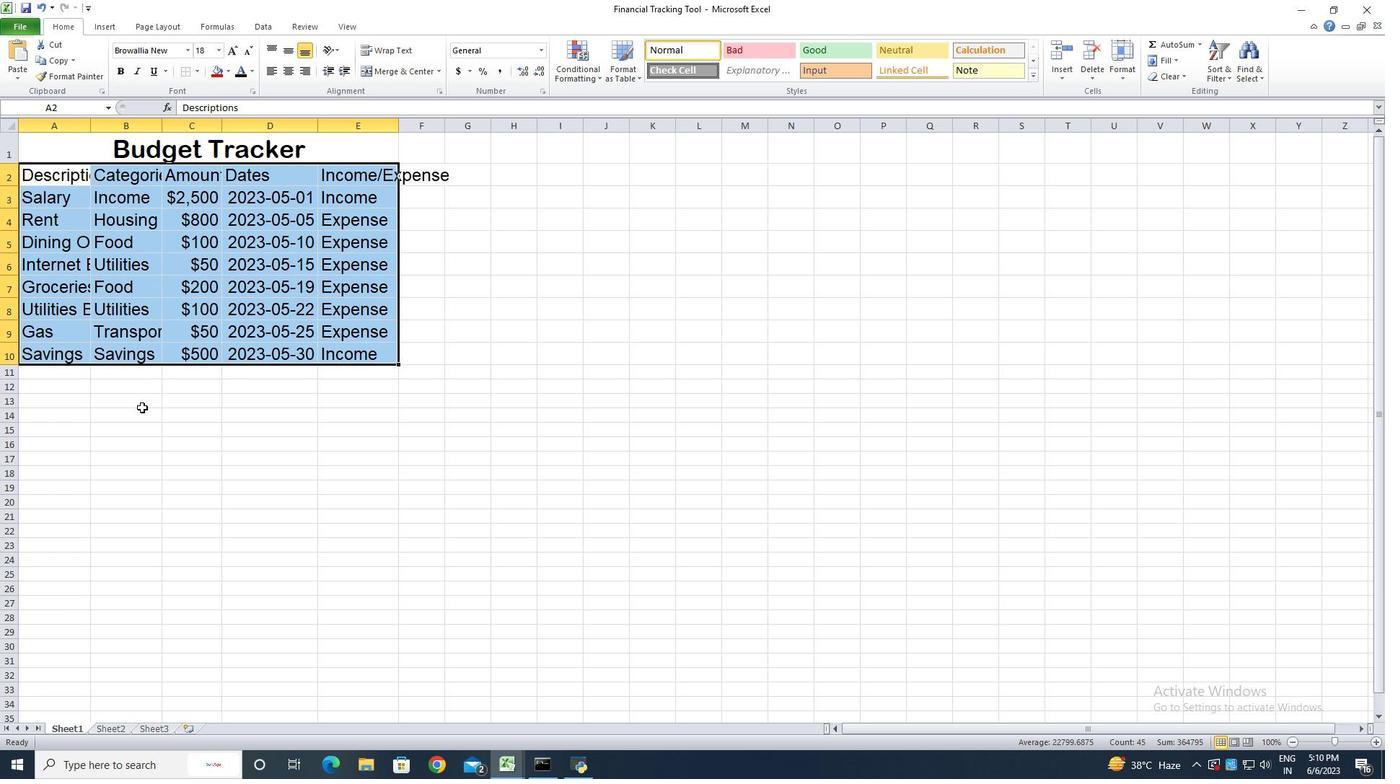 
Action: Mouse moved to (90, 131)
Screenshot: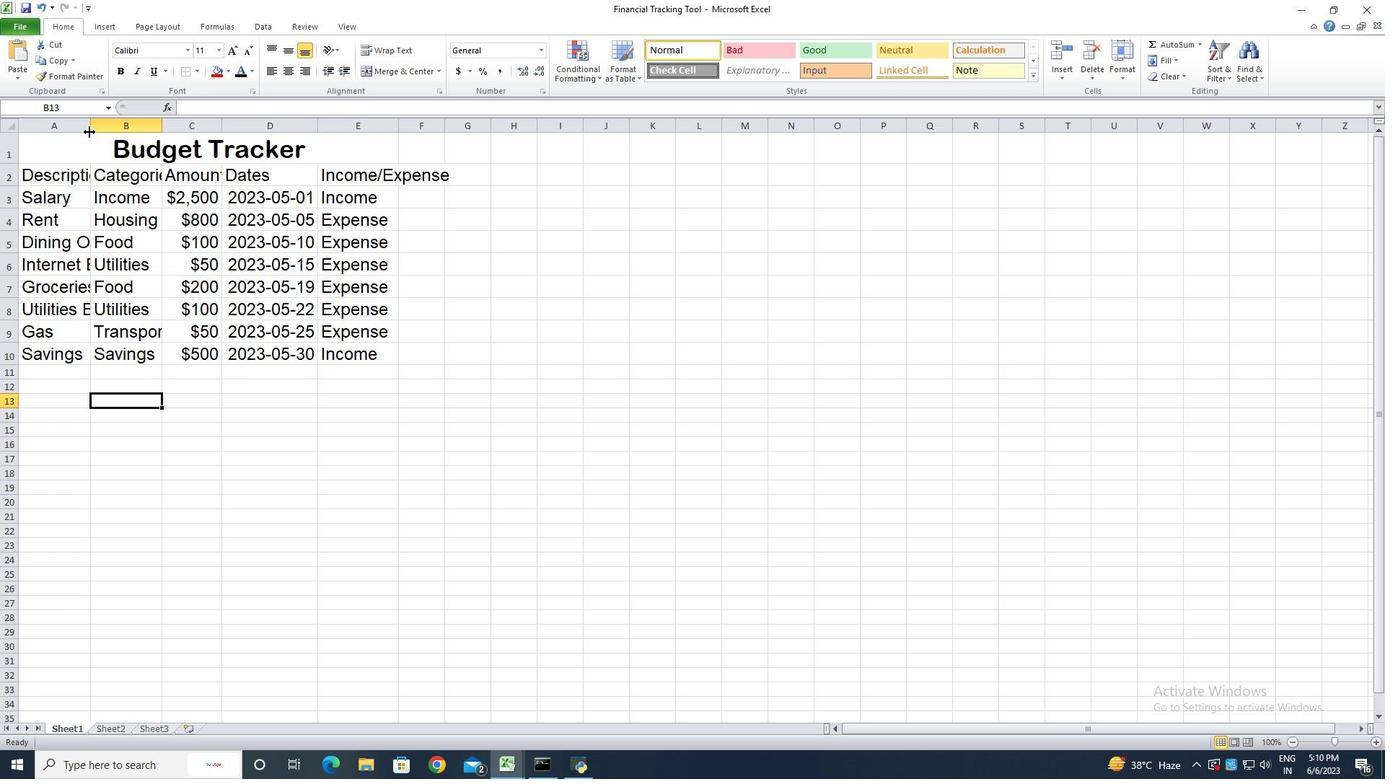 
Action: Mouse pressed left at (90, 131)
Screenshot: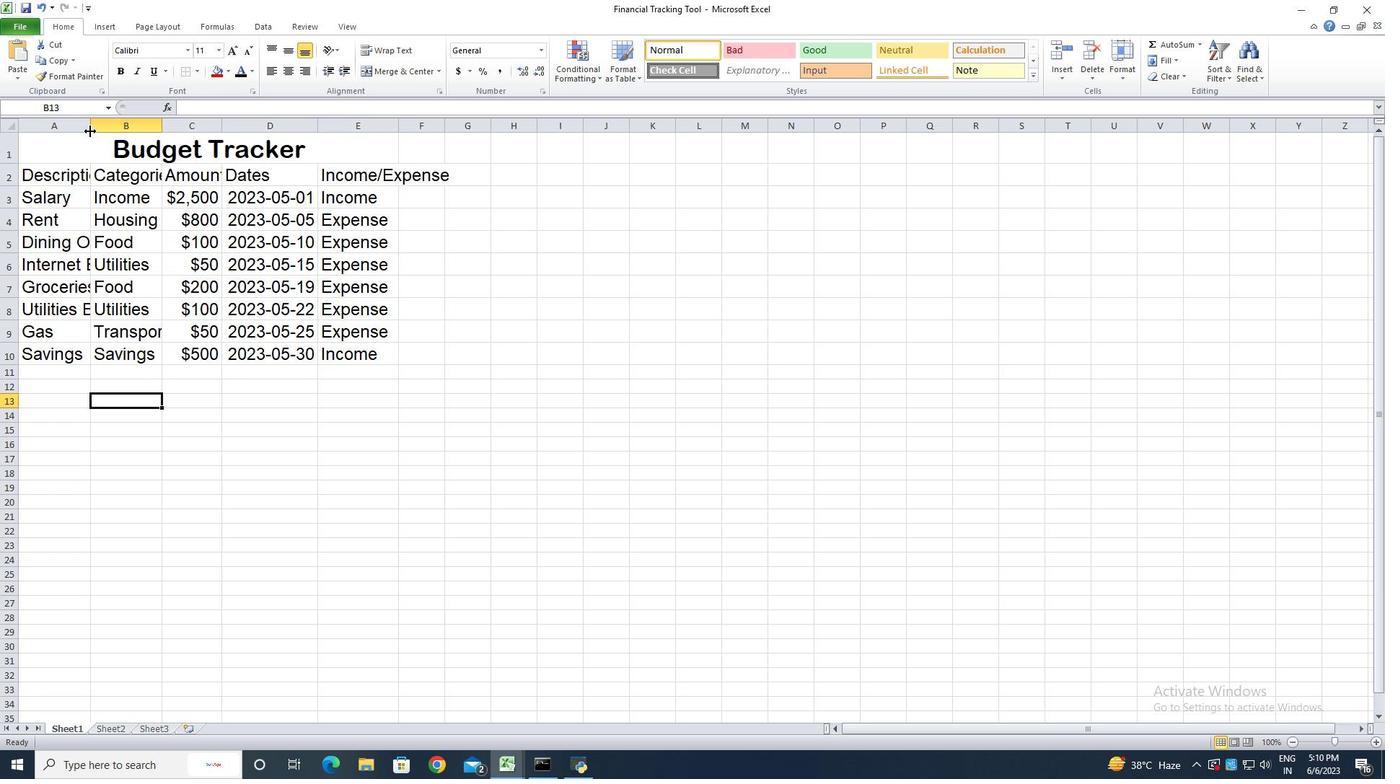 
Action: Mouse pressed left at (90, 131)
Screenshot: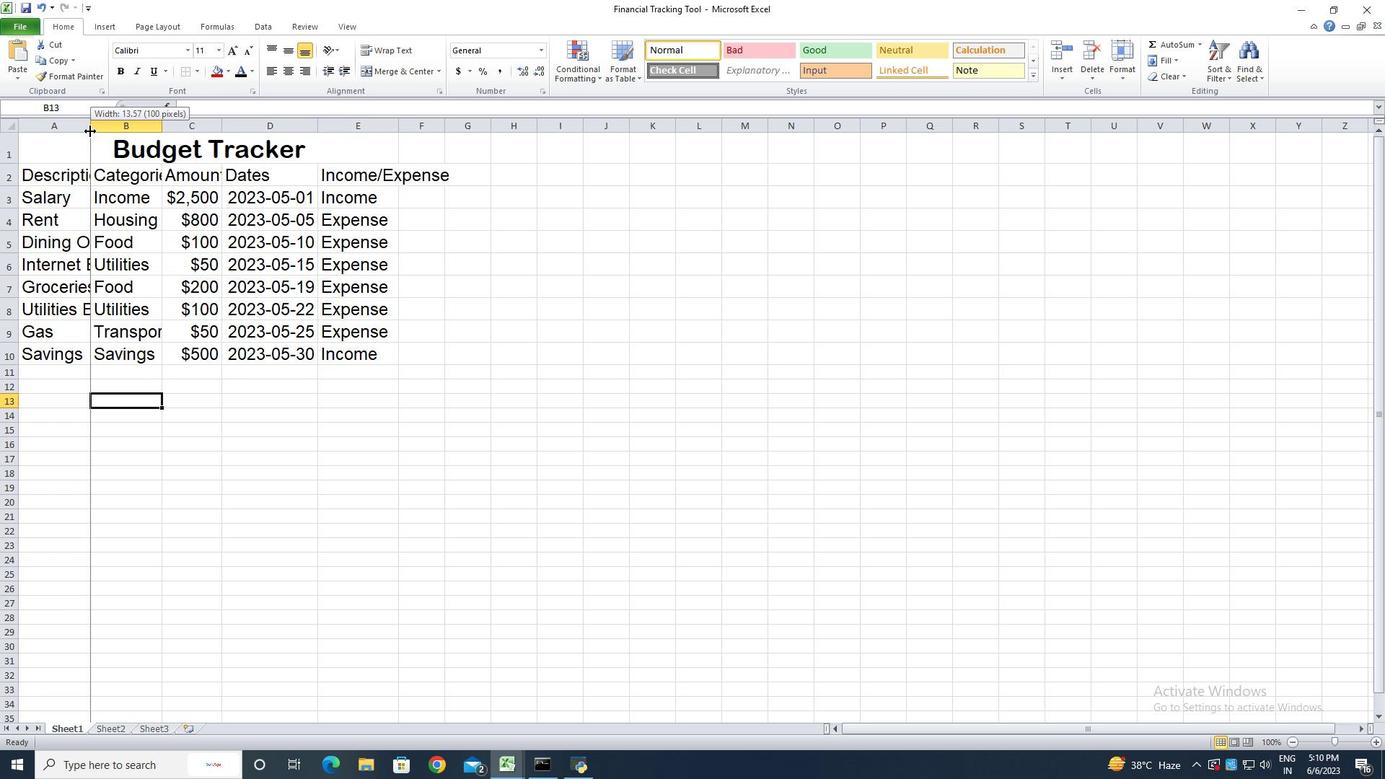 
Action: Mouse moved to (196, 130)
Screenshot: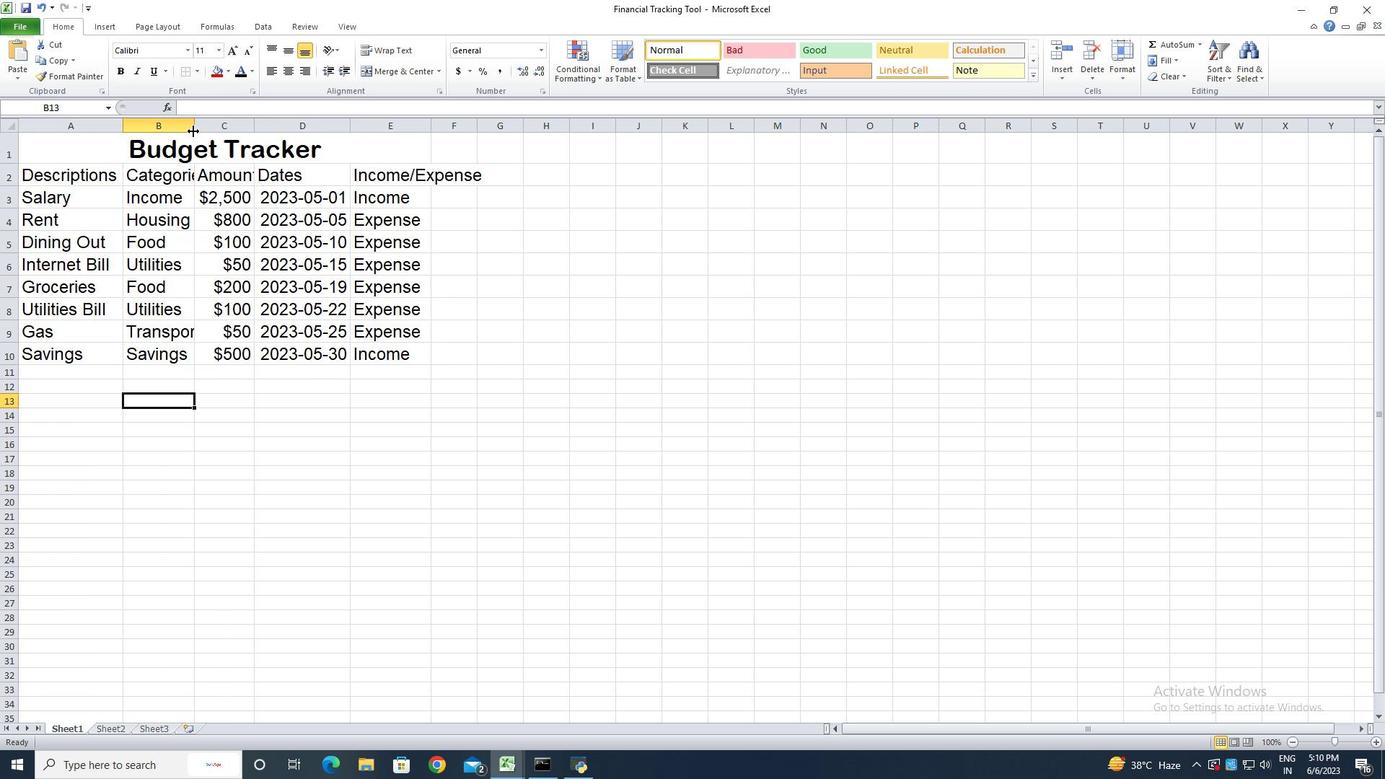 
Action: Mouse pressed left at (196, 130)
Screenshot: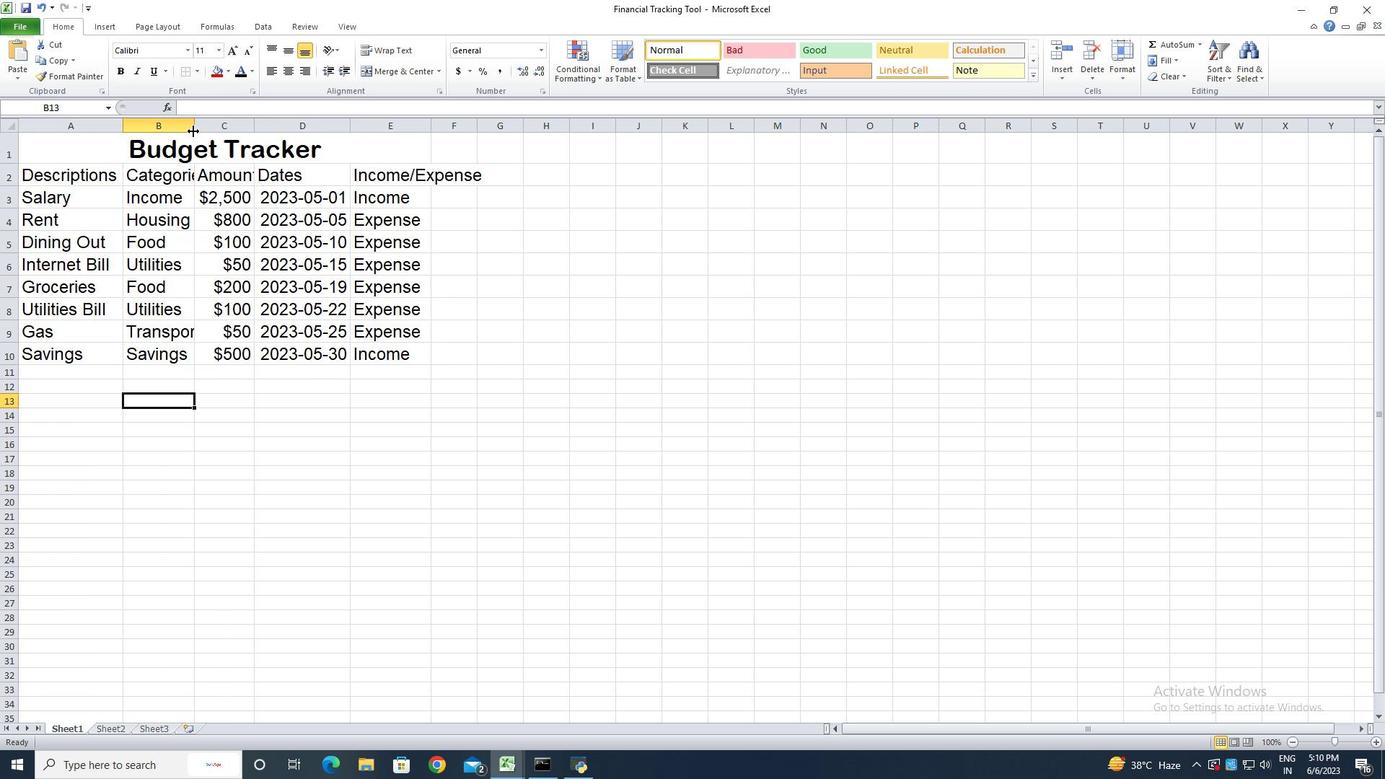 
Action: Mouse pressed left at (196, 130)
Screenshot: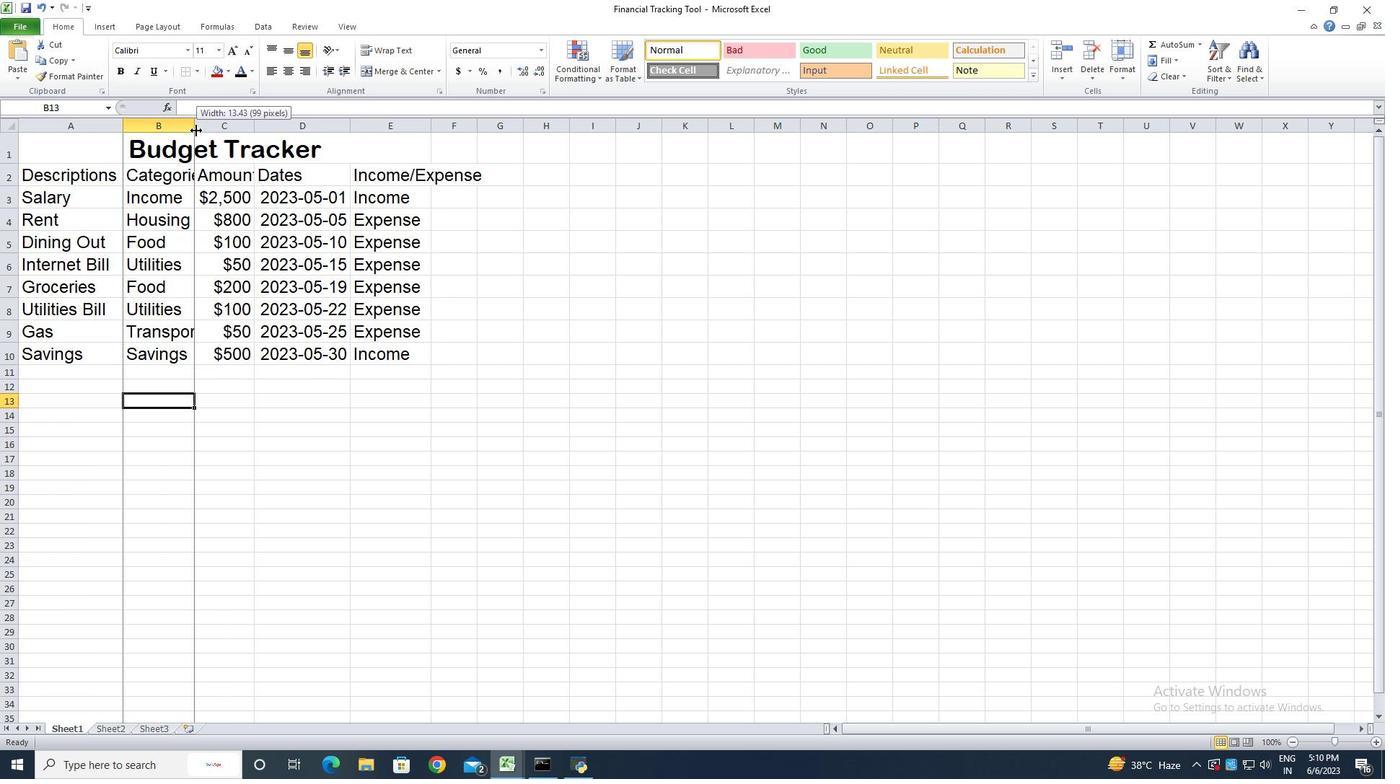 
Action: Mouse moved to (304, 131)
Screenshot: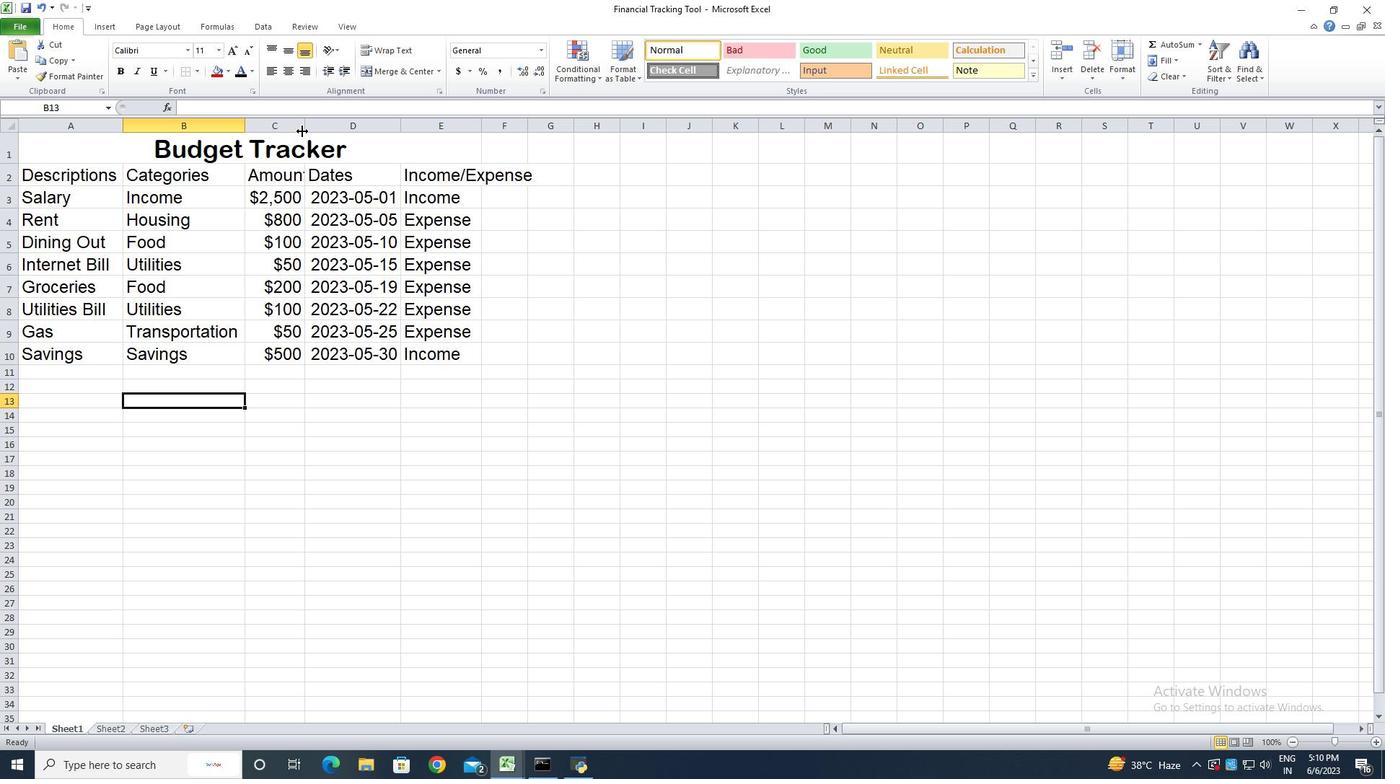 
Action: Mouse pressed left at (304, 131)
Screenshot: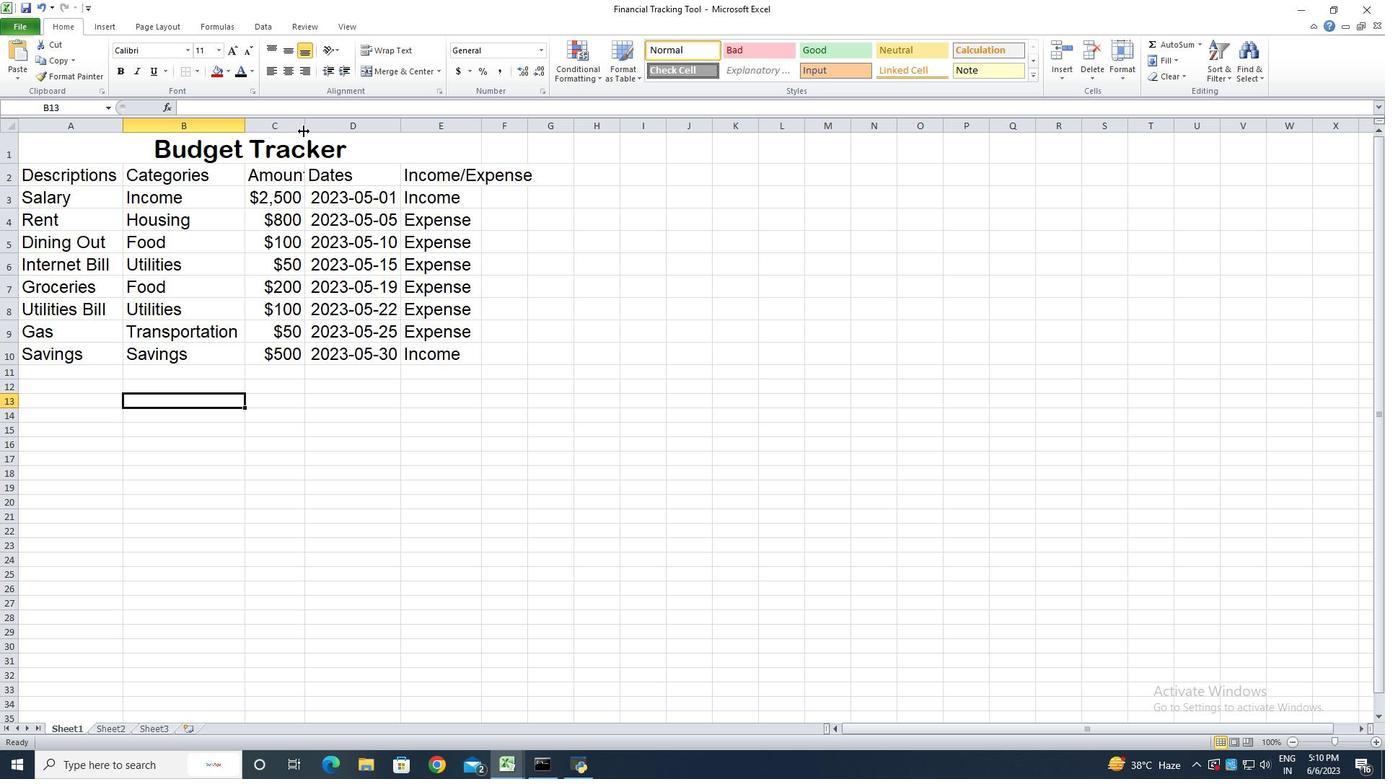
Action: Mouse pressed left at (304, 131)
Screenshot: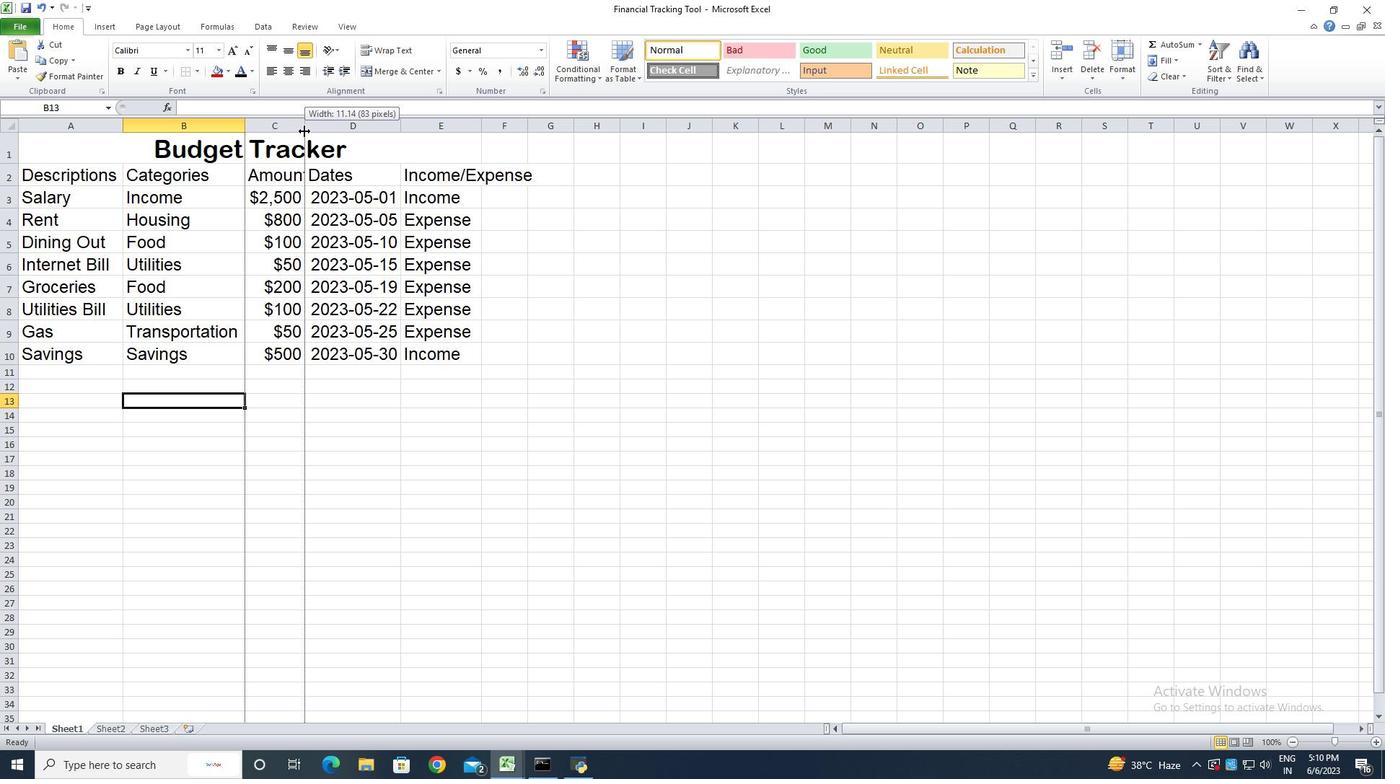 
Action: Mouse moved to (411, 128)
Screenshot: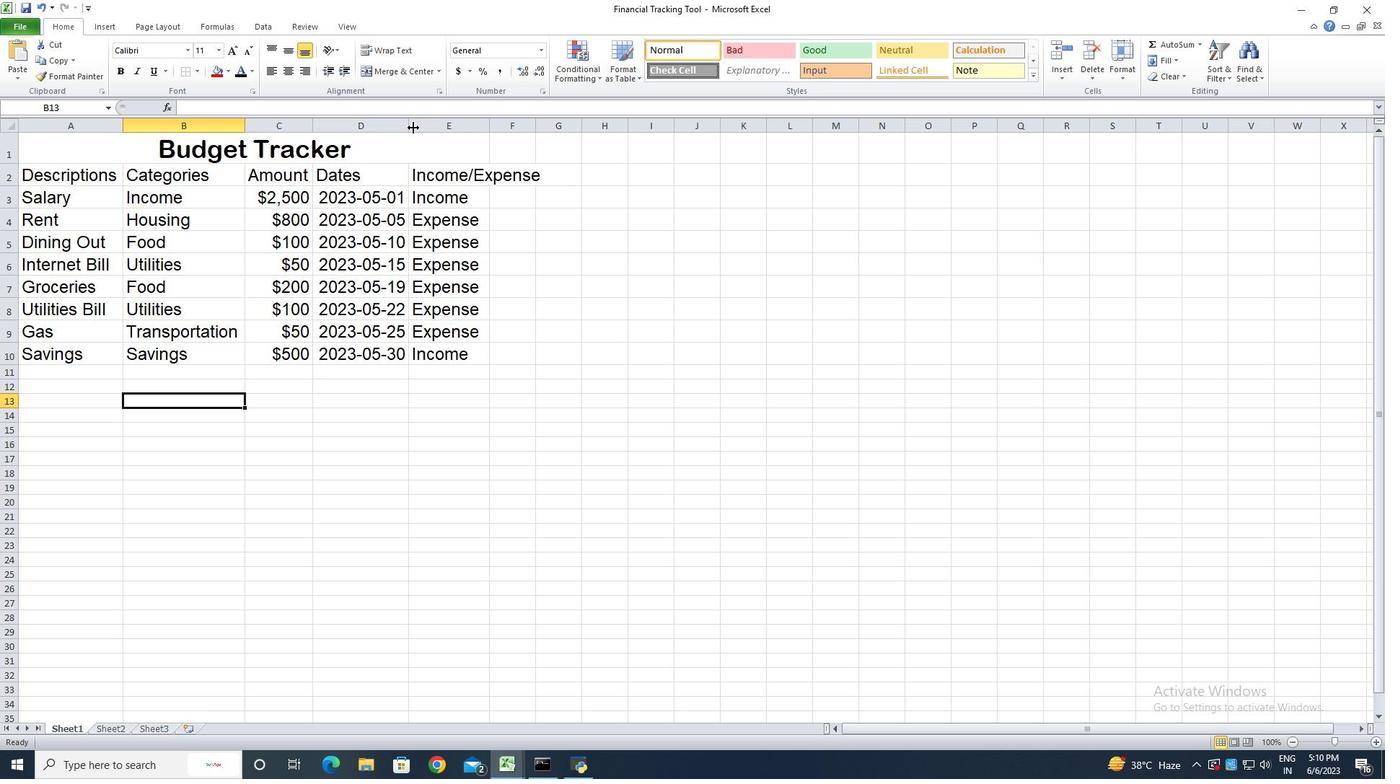 
Action: Mouse pressed left at (411, 128)
Screenshot: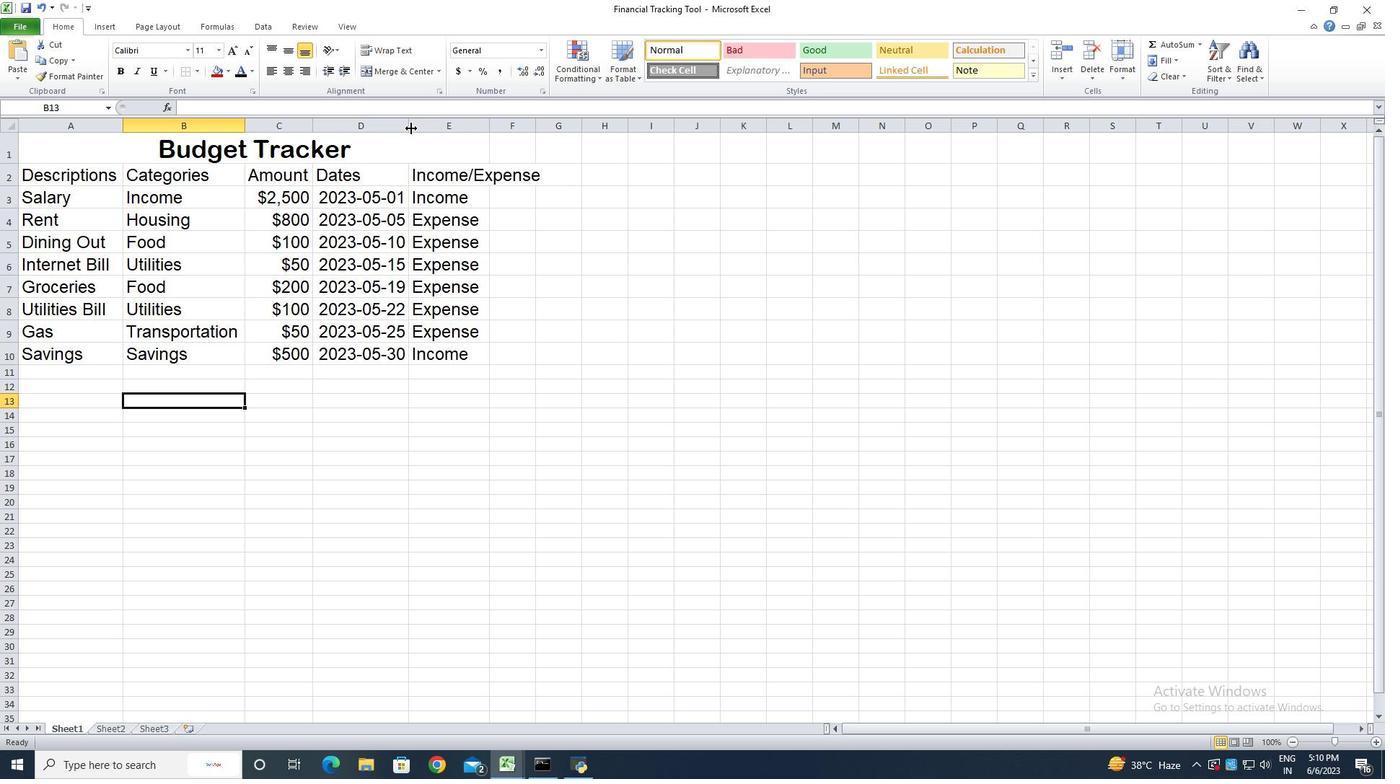 
Action: Mouse pressed left at (411, 128)
Screenshot: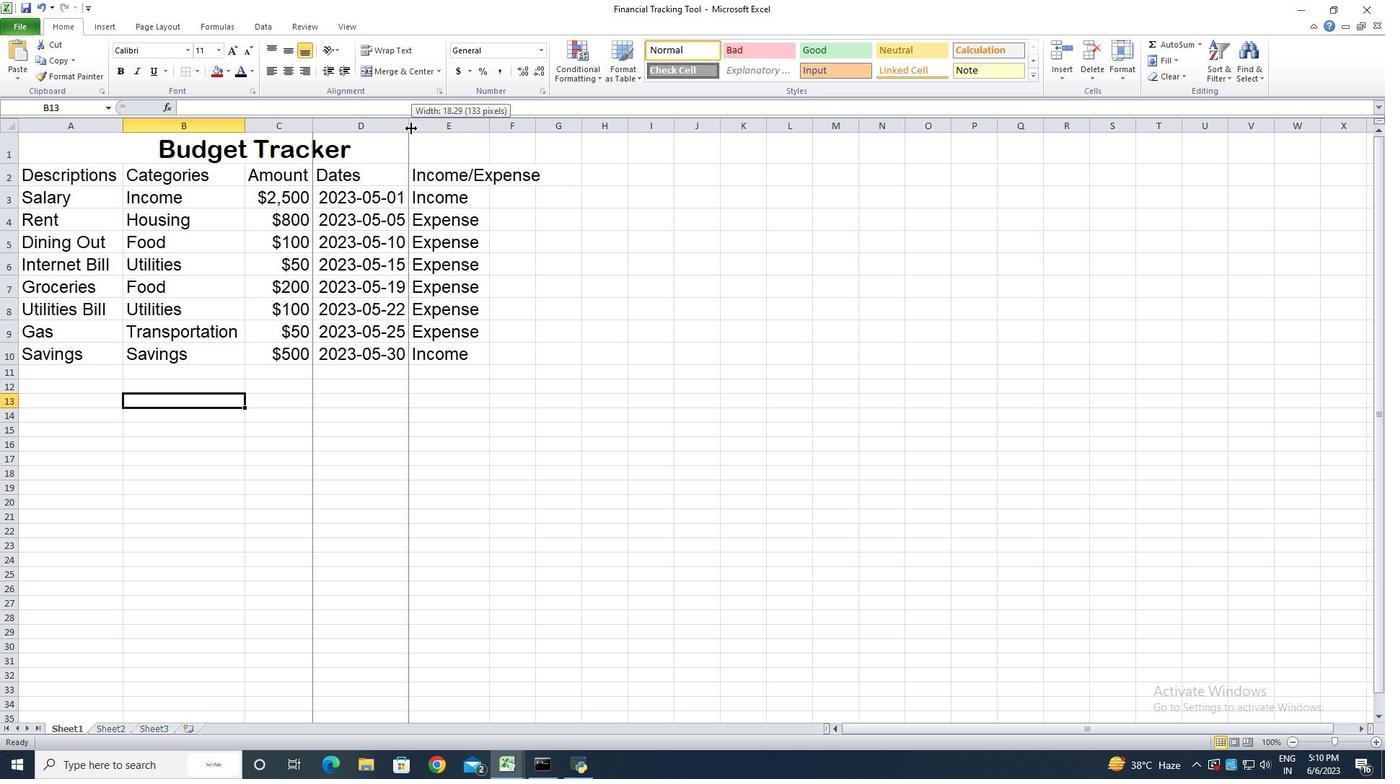 
Action: Mouse moved to (491, 129)
Screenshot: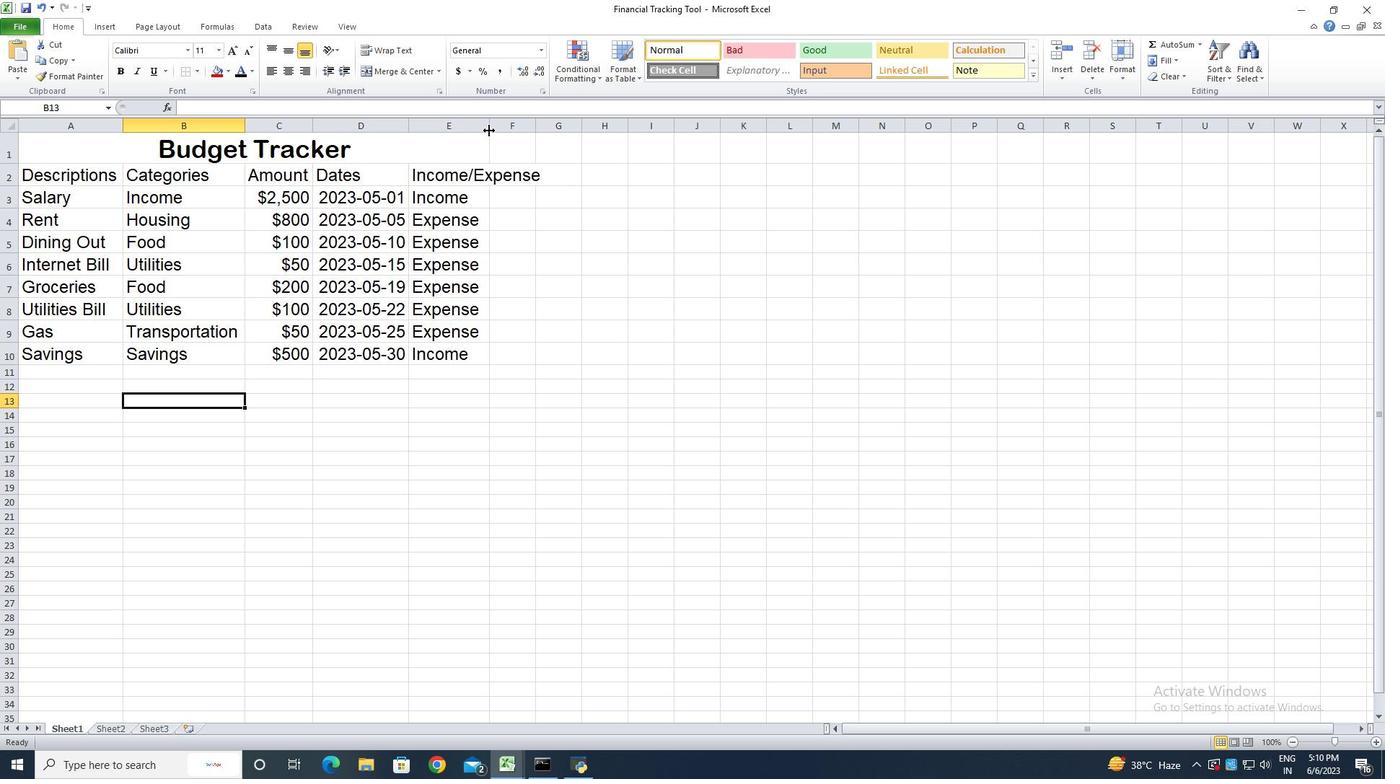 
Action: Mouse pressed left at (491, 129)
Screenshot: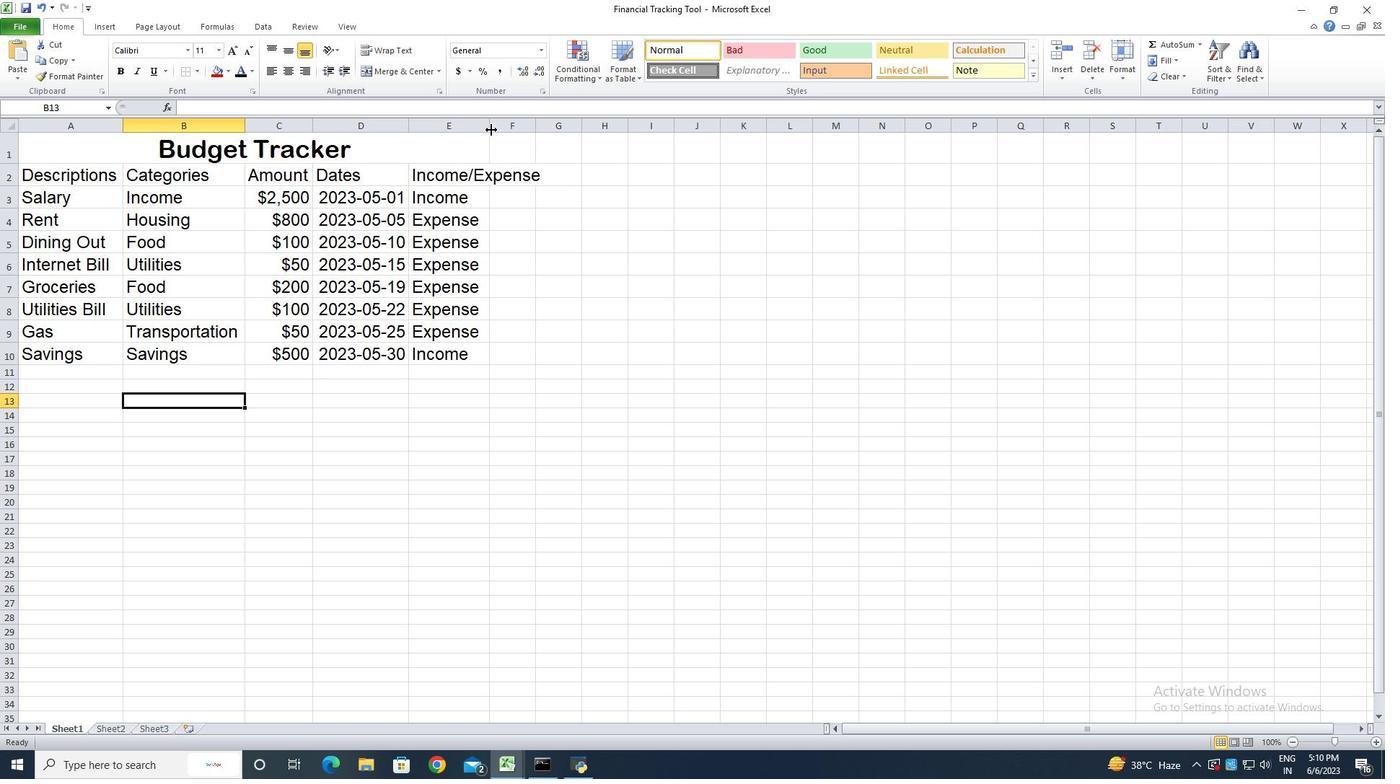 
Action: Mouse pressed left at (491, 129)
Screenshot: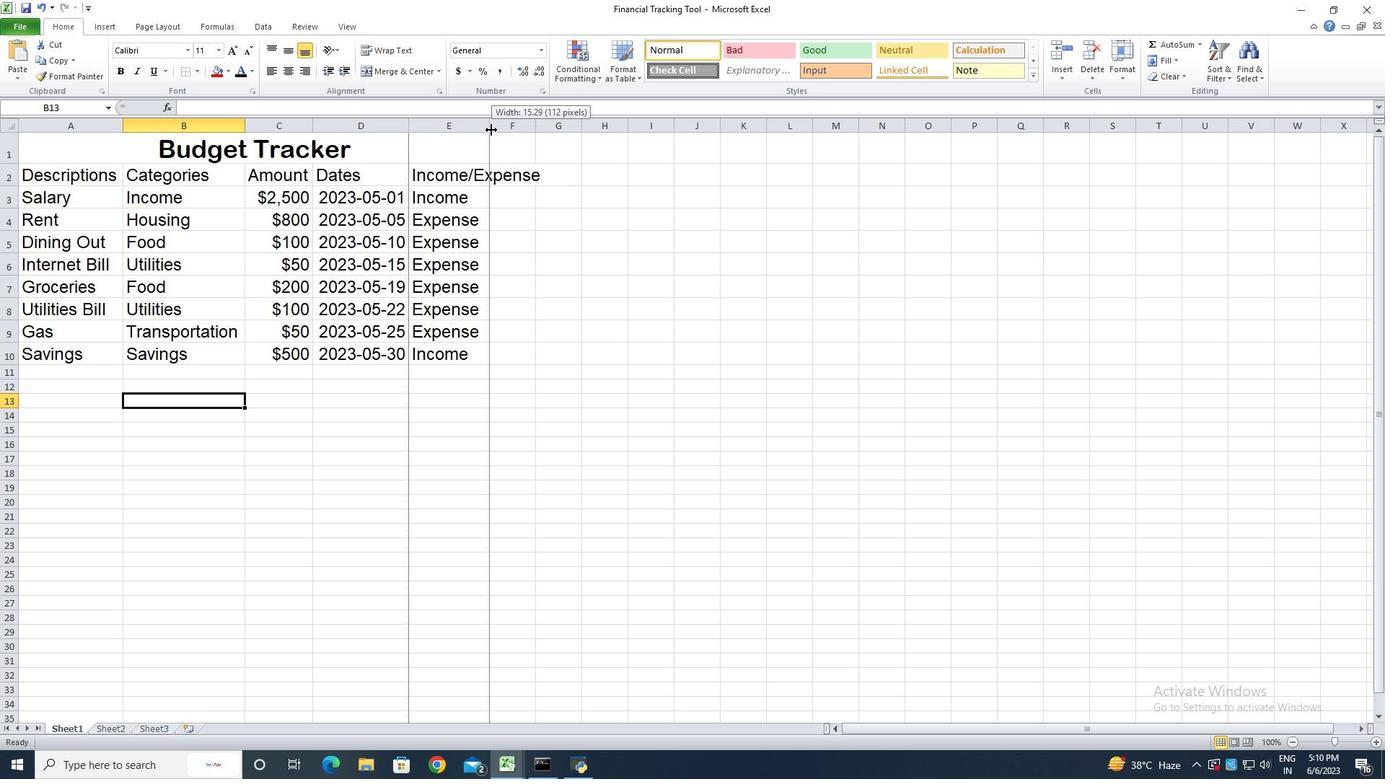 
Action: Mouse moved to (154, 148)
Screenshot: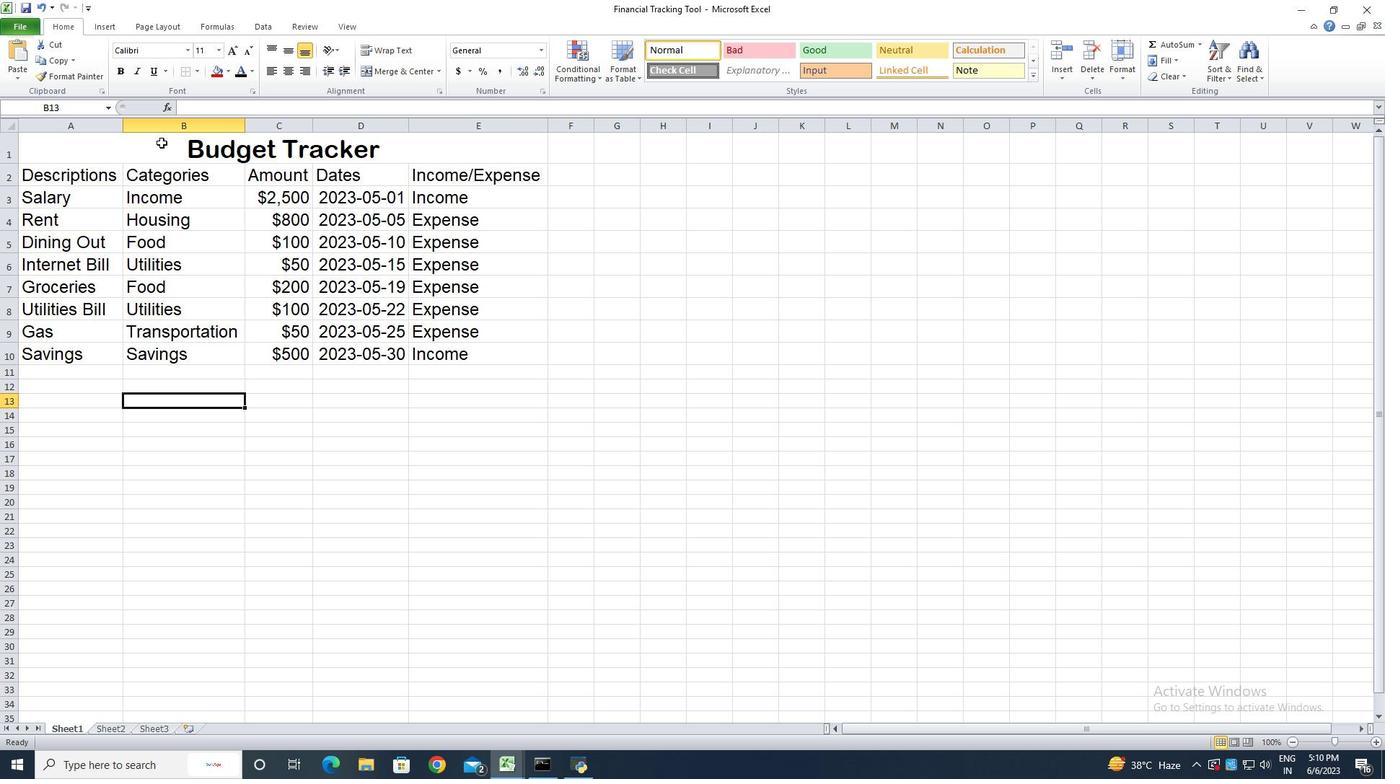 
Action: Mouse pressed left at (154, 148)
Screenshot: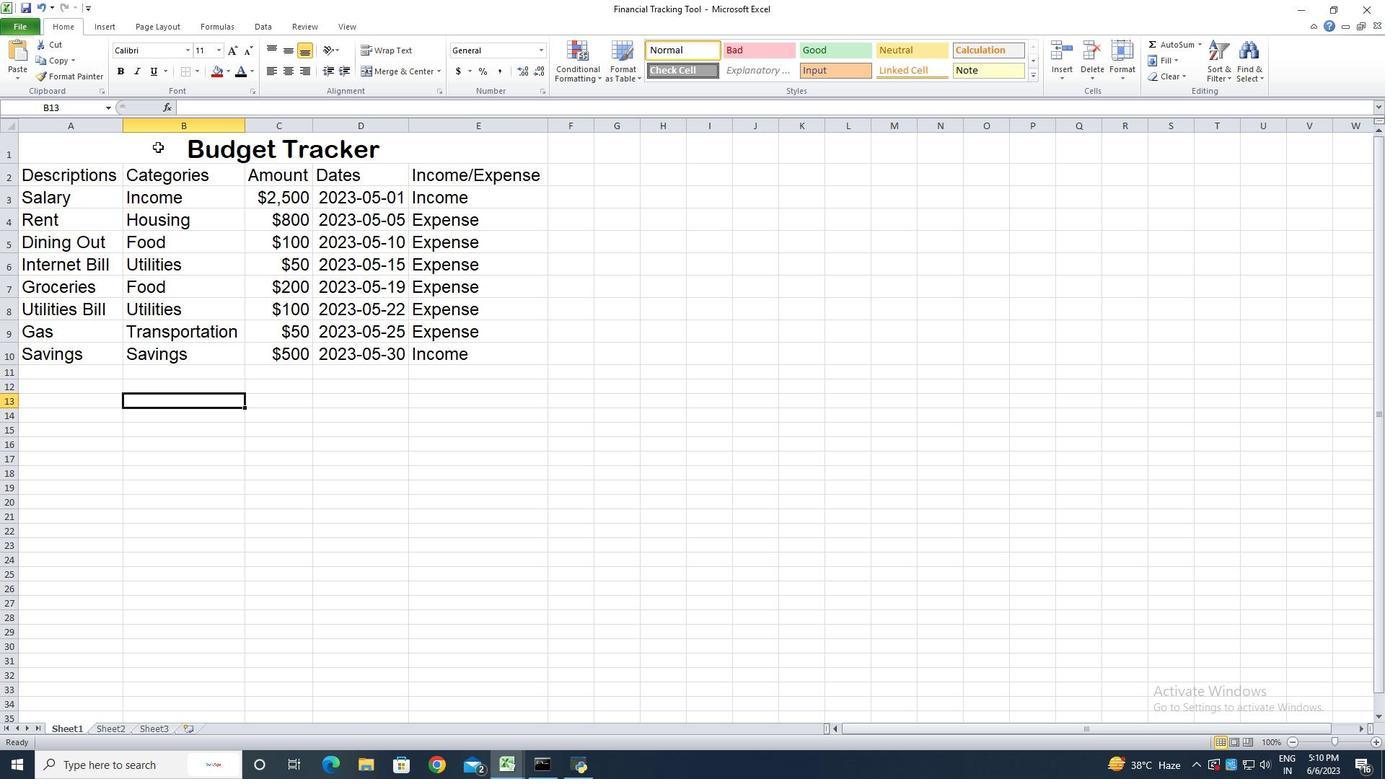 
Action: Mouse moved to (289, 49)
Screenshot: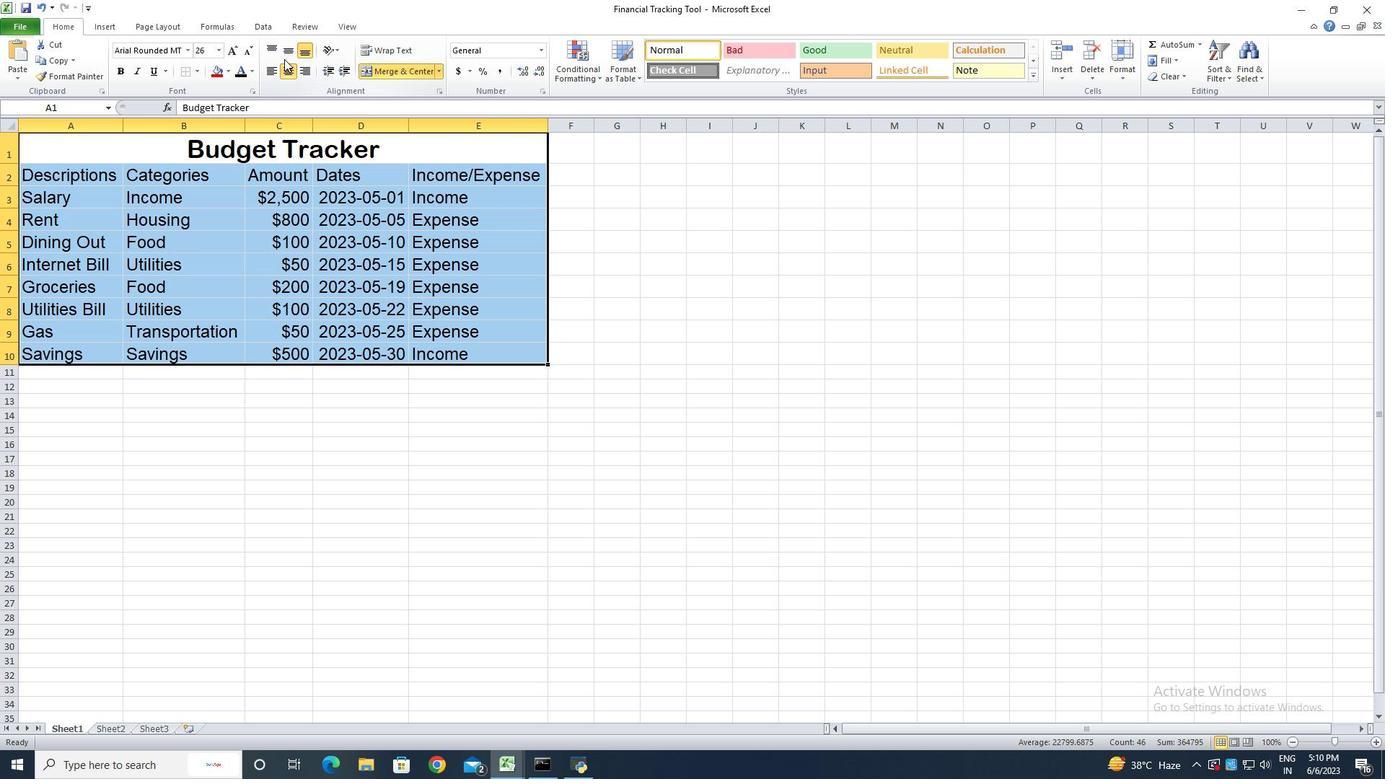 
Action: Mouse pressed left at (289, 49)
Screenshot: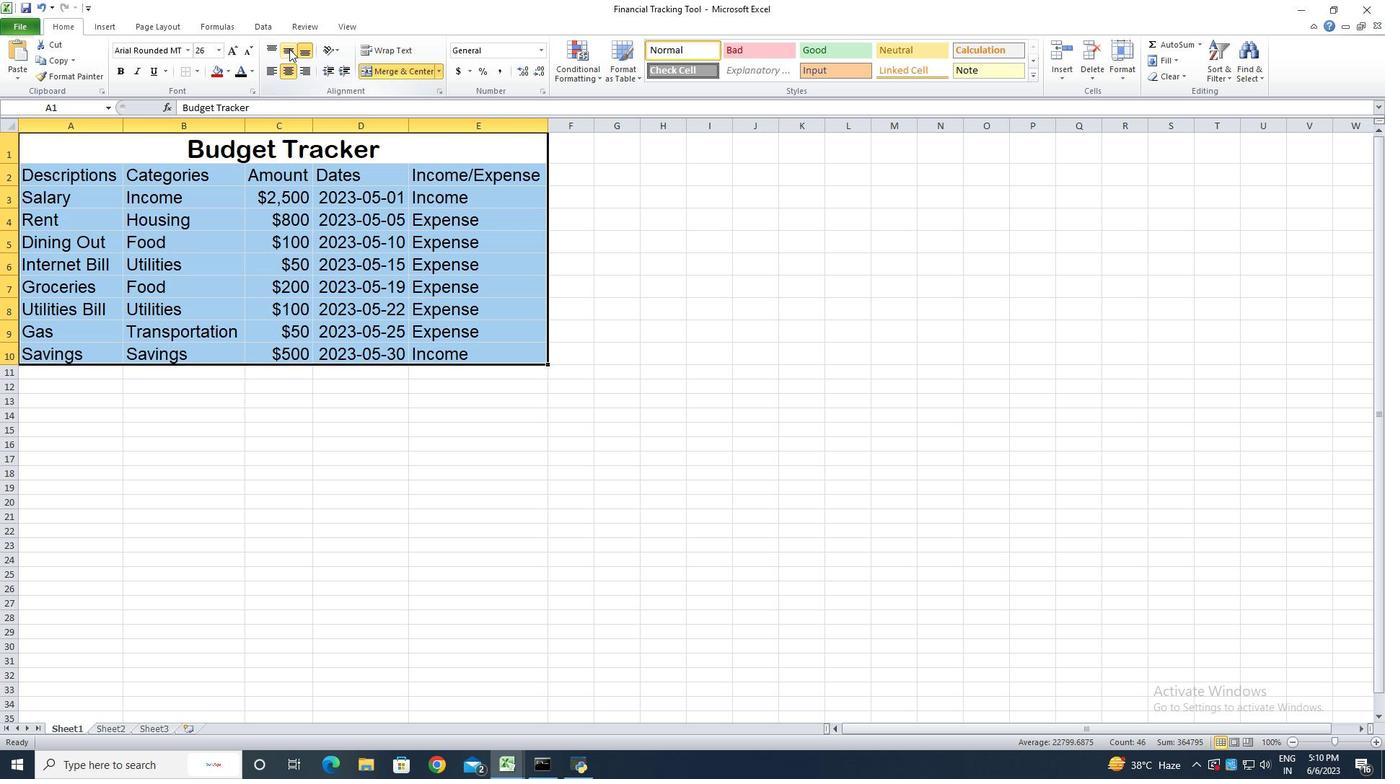 
Action: Mouse moved to (273, 70)
Screenshot: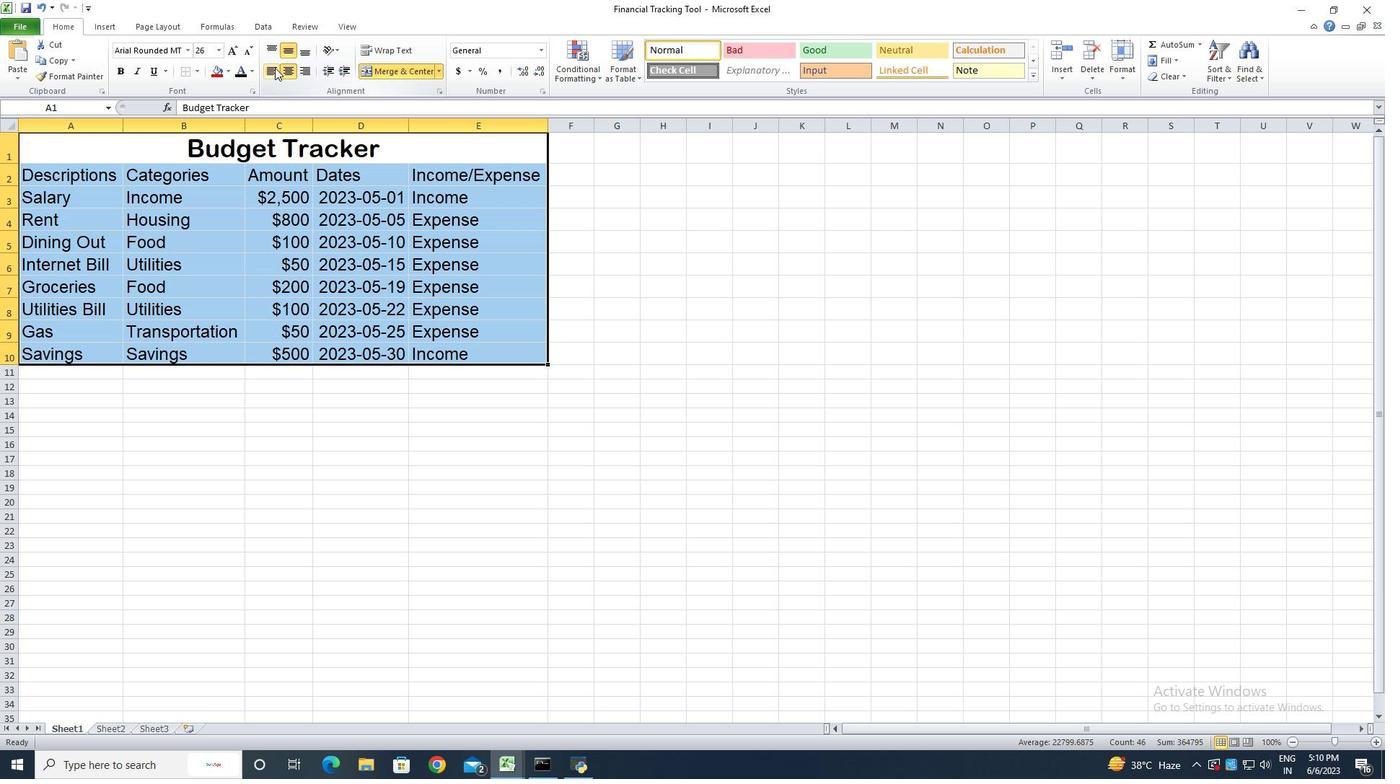 
Action: Mouse pressed left at (273, 70)
Screenshot: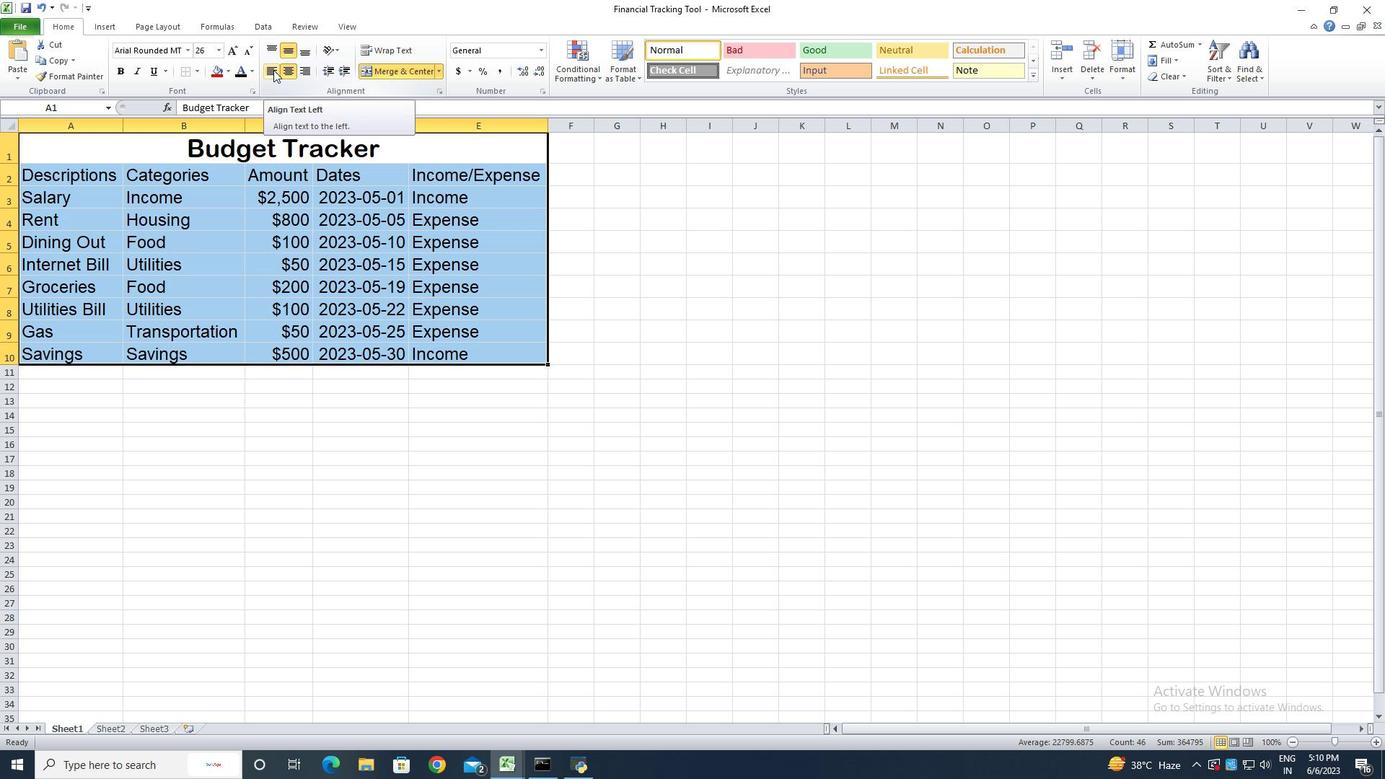 
Action: Mouse moved to (487, 391)
Screenshot: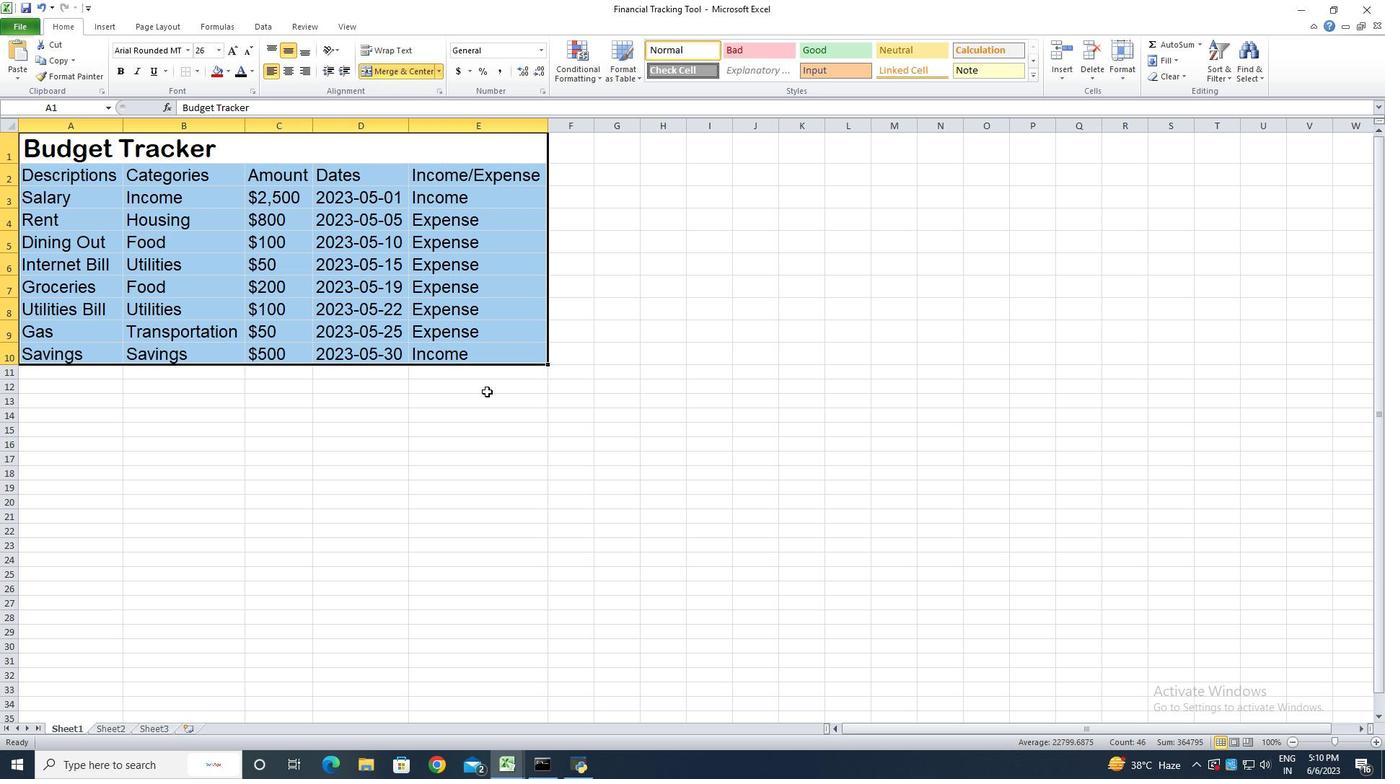 
Action: Mouse pressed left at (487, 391)
Screenshot: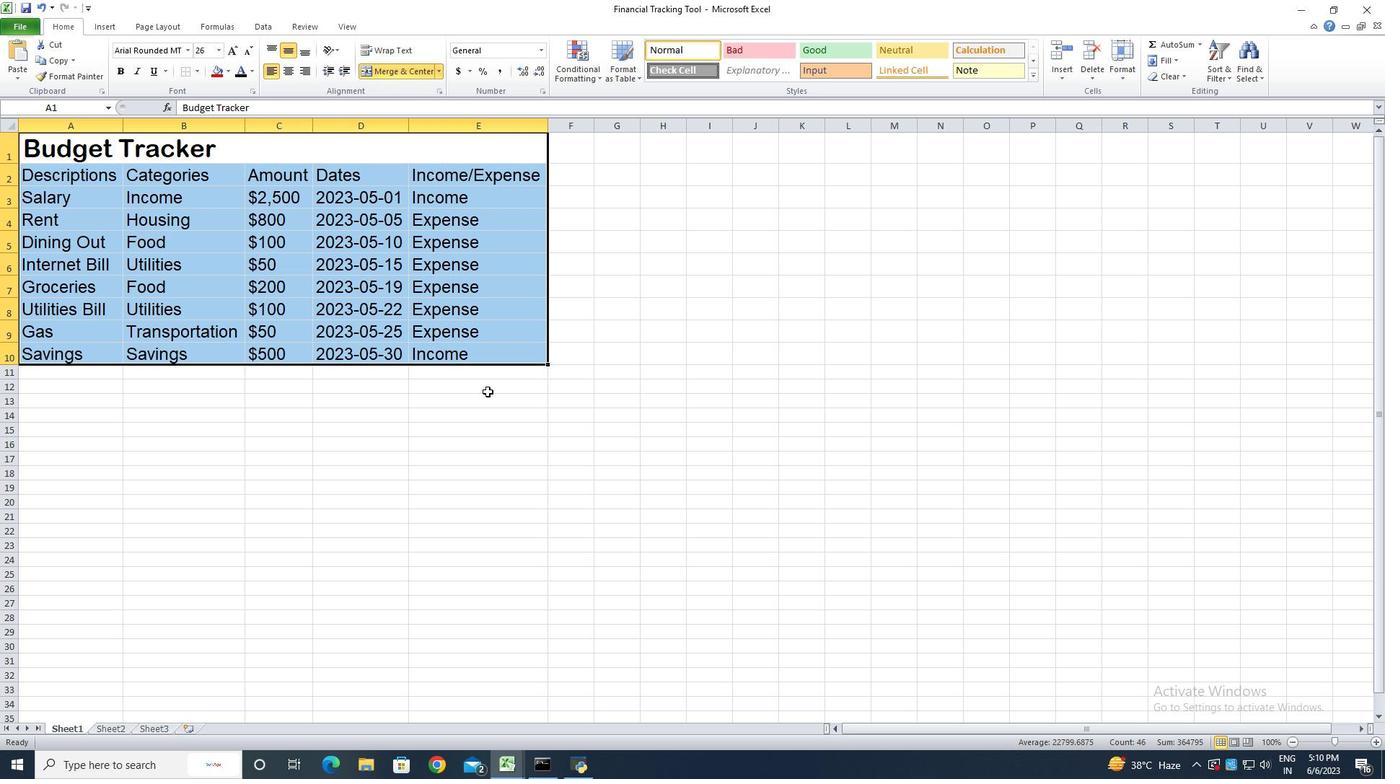 
Action: Mouse moved to (472, 387)
Screenshot: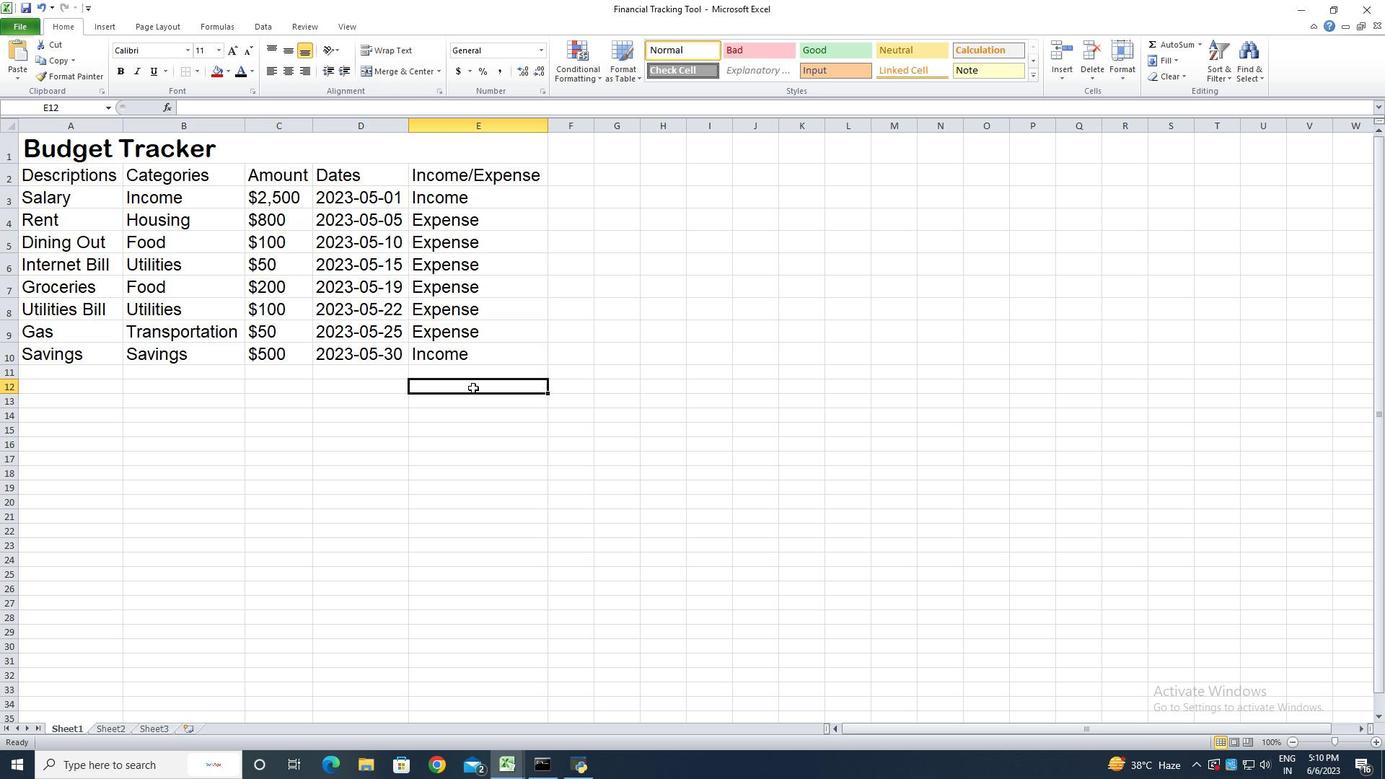 
Action: Key pressed ctrl+S
Screenshot: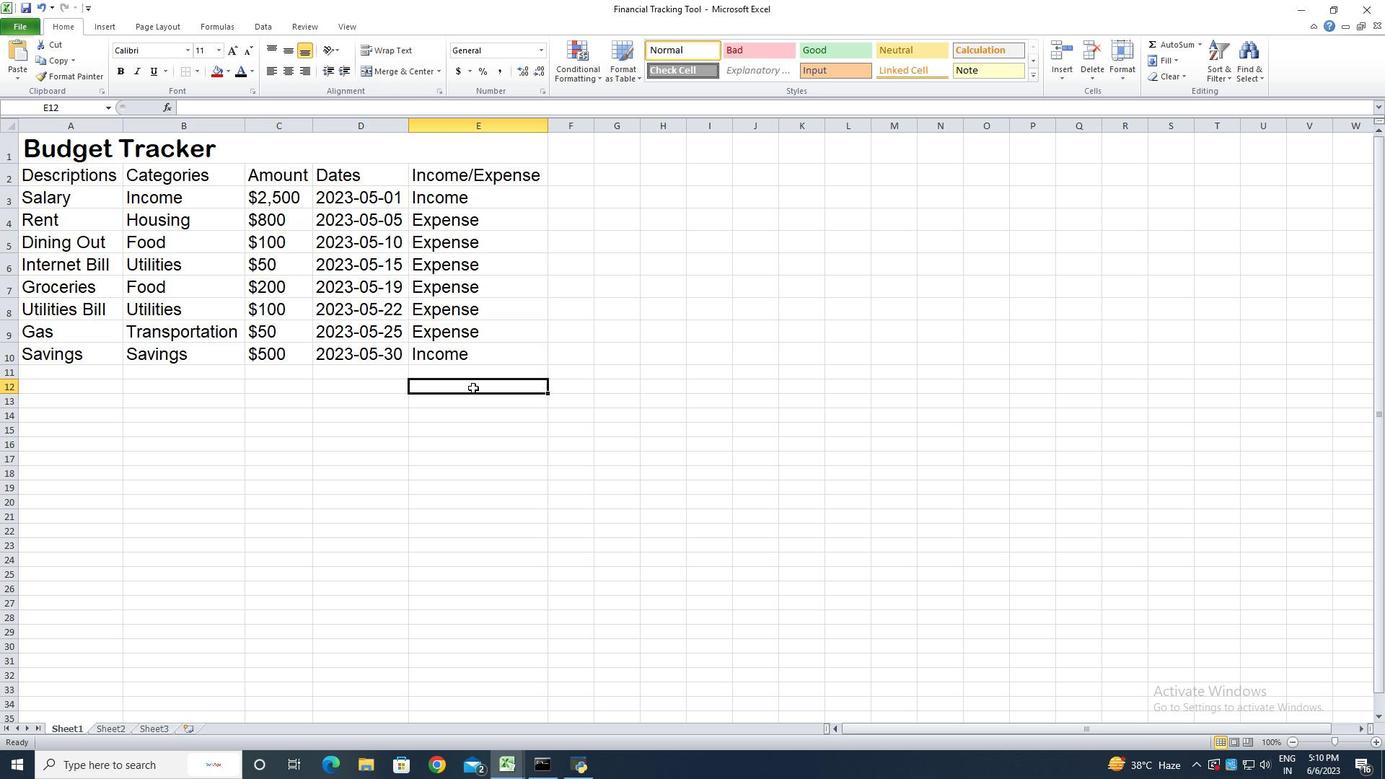 
Action: Mouse moved to (469, 387)
Screenshot: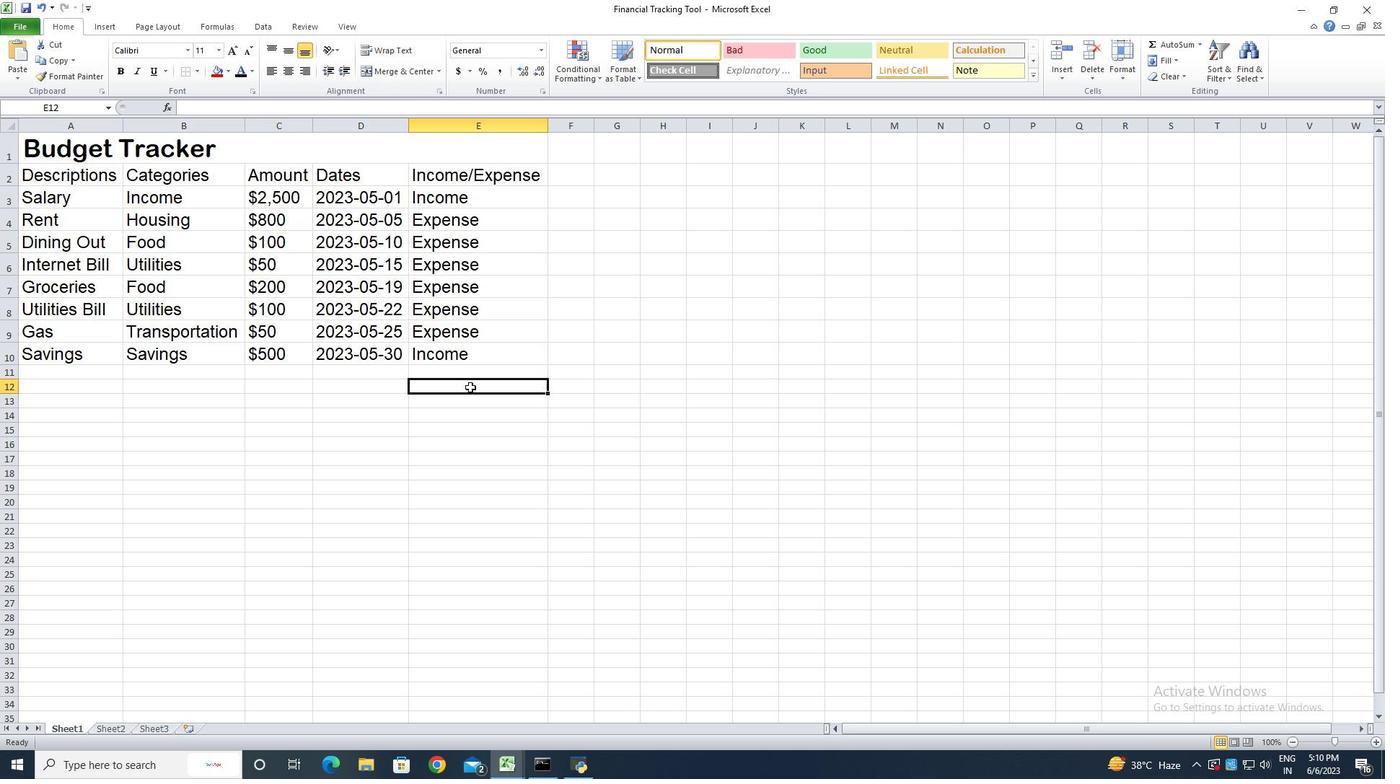 
